 Task: Search one way flight ticket for 4 adults, 2 children, 2 infants in seat and 1 infant on lap in premium economy from Albany: Albany International Airport to Springfield: Abraham Lincoln Capital Airport on 5-2-2023. Choice of flights is Frontier. Number of bags: 1 carry on bag. Outbound departure time preference is 14:30.
Action: Mouse moved to (265, 370)
Screenshot: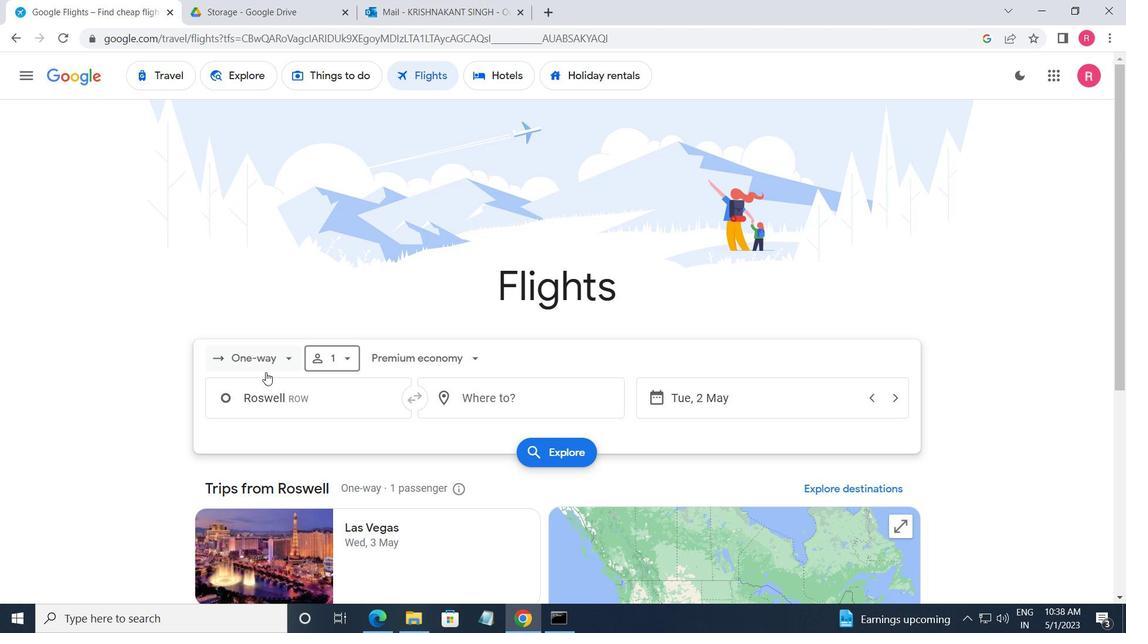 
Action: Mouse pressed left at (265, 370)
Screenshot: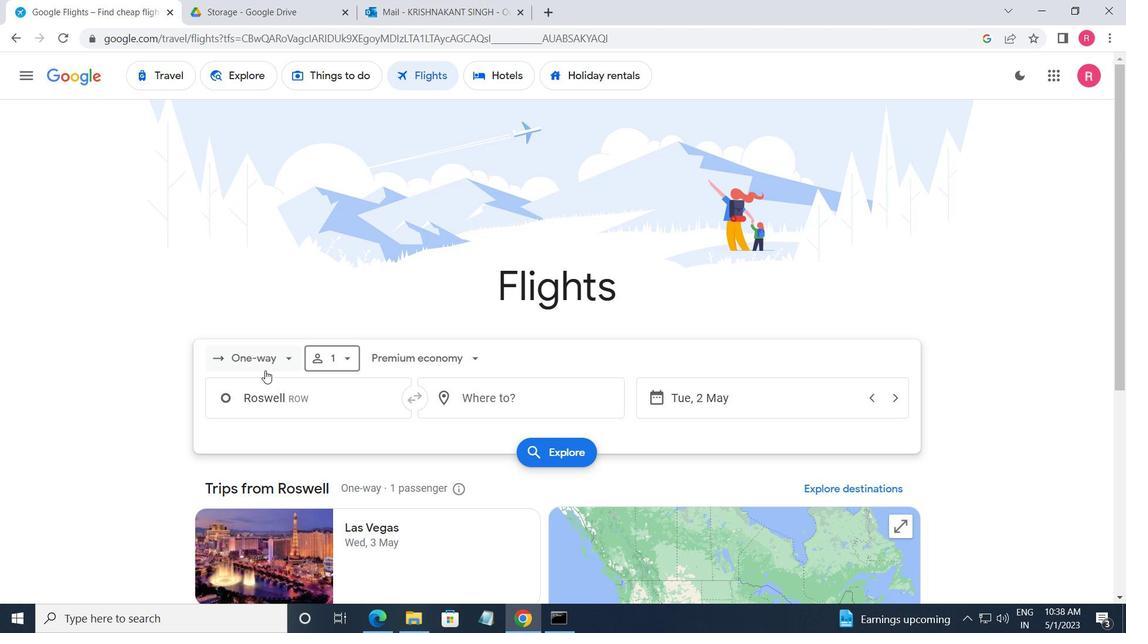 
Action: Mouse moved to (278, 425)
Screenshot: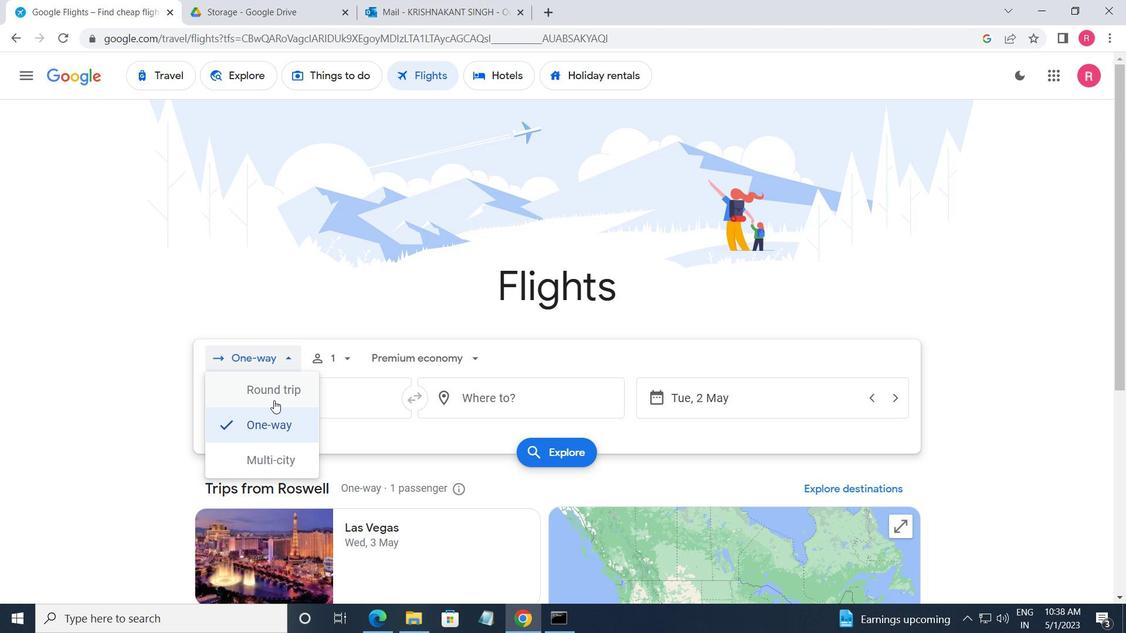 
Action: Mouse pressed left at (278, 425)
Screenshot: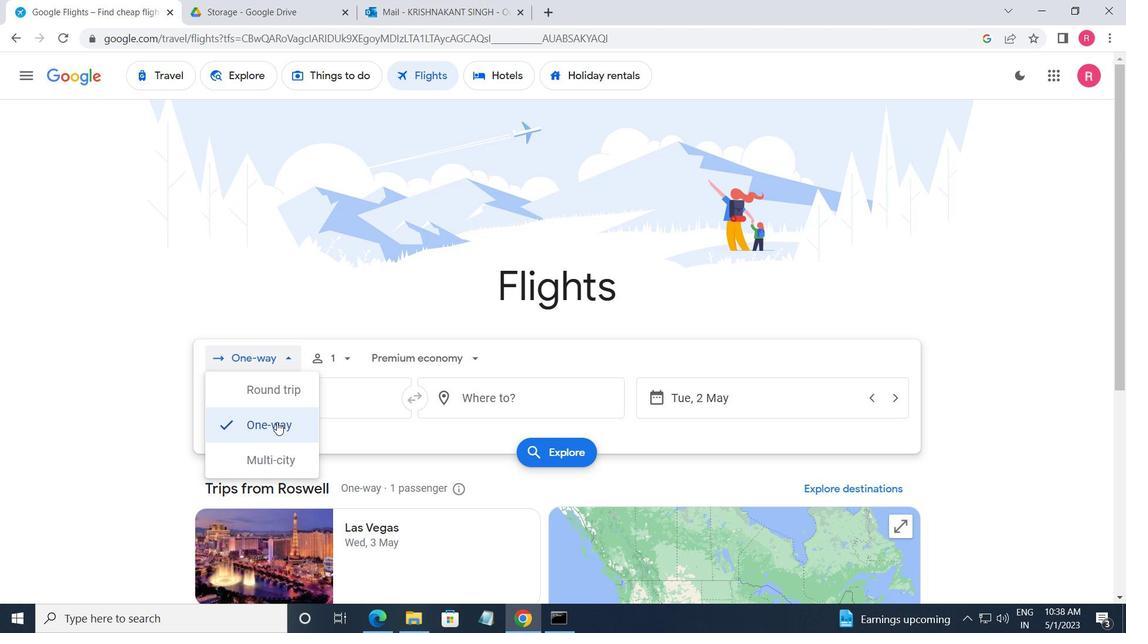 
Action: Mouse moved to (314, 367)
Screenshot: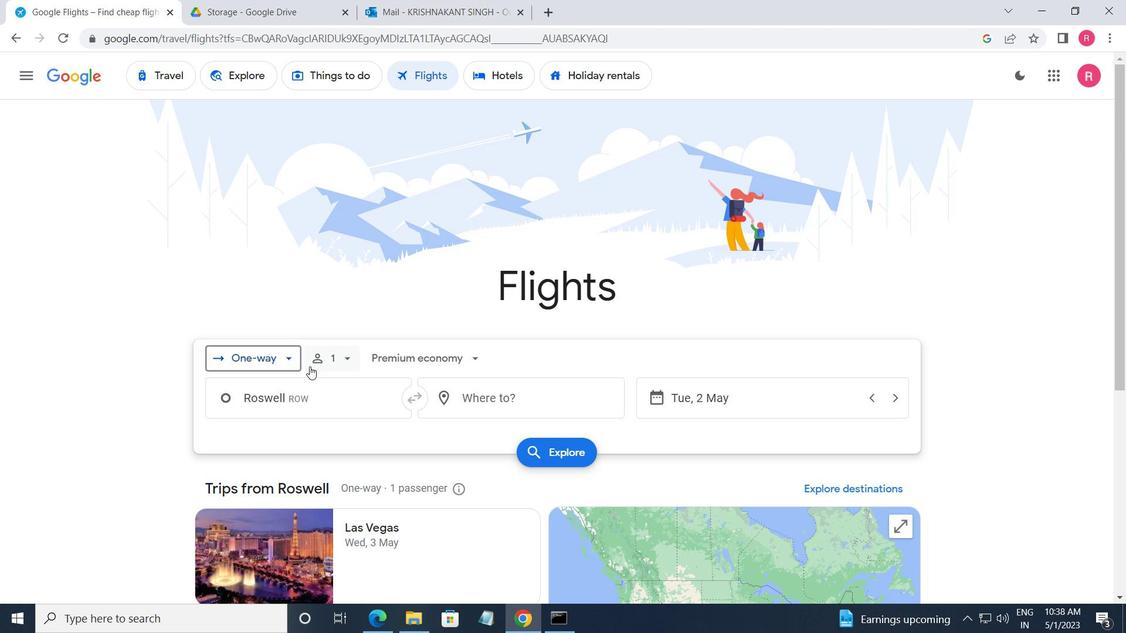 
Action: Mouse pressed left at (314, 367)
Screenshot: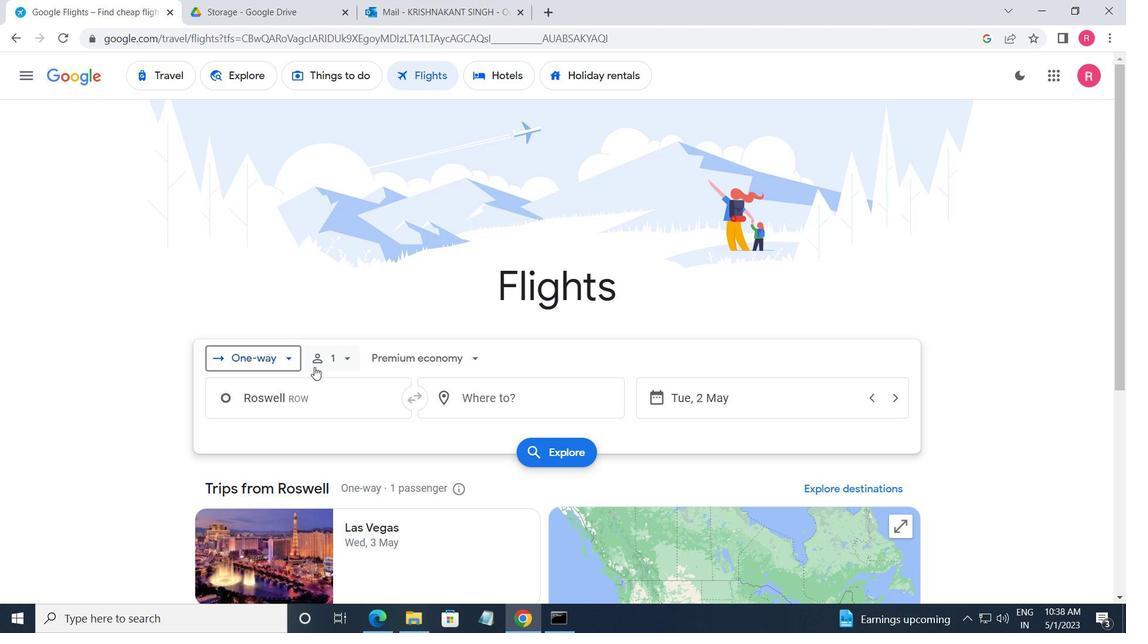 
Action: Mouse moved to (452, 400)
Screenshot: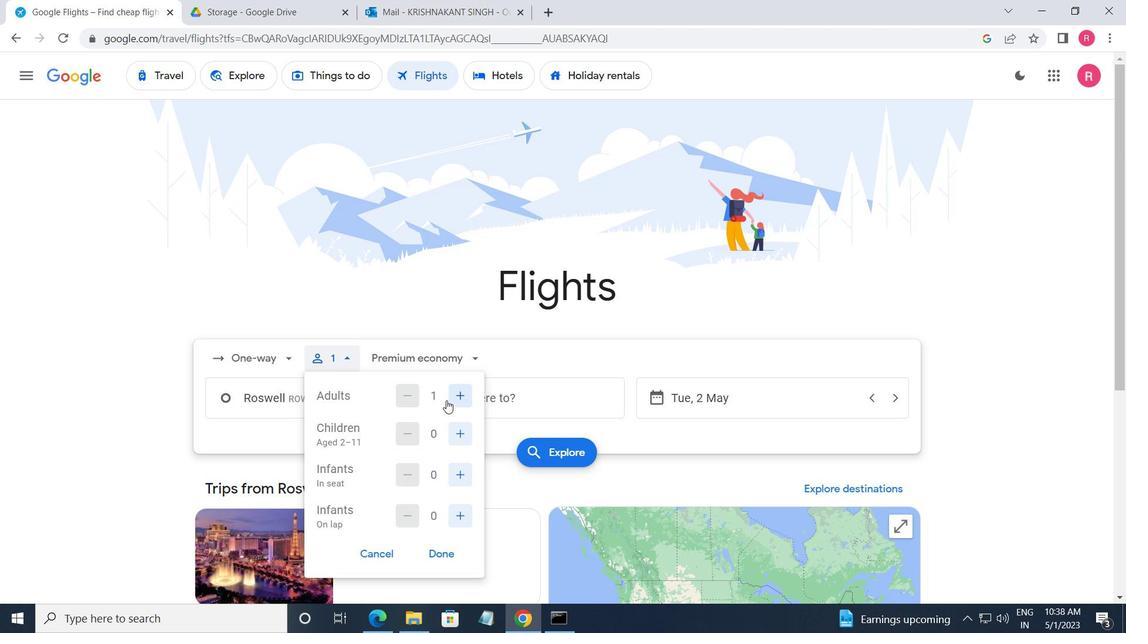 
Action: Mouse pressed left at (452, 400)
Screenshot: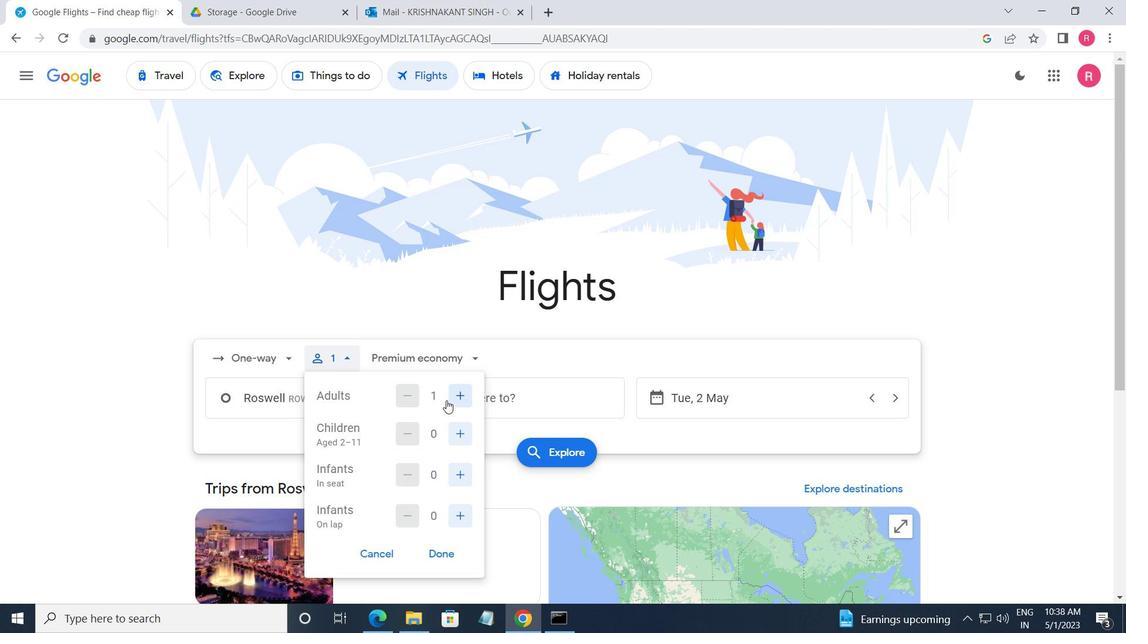 
Action: Mouse moved to (453, 401)
Screenshot: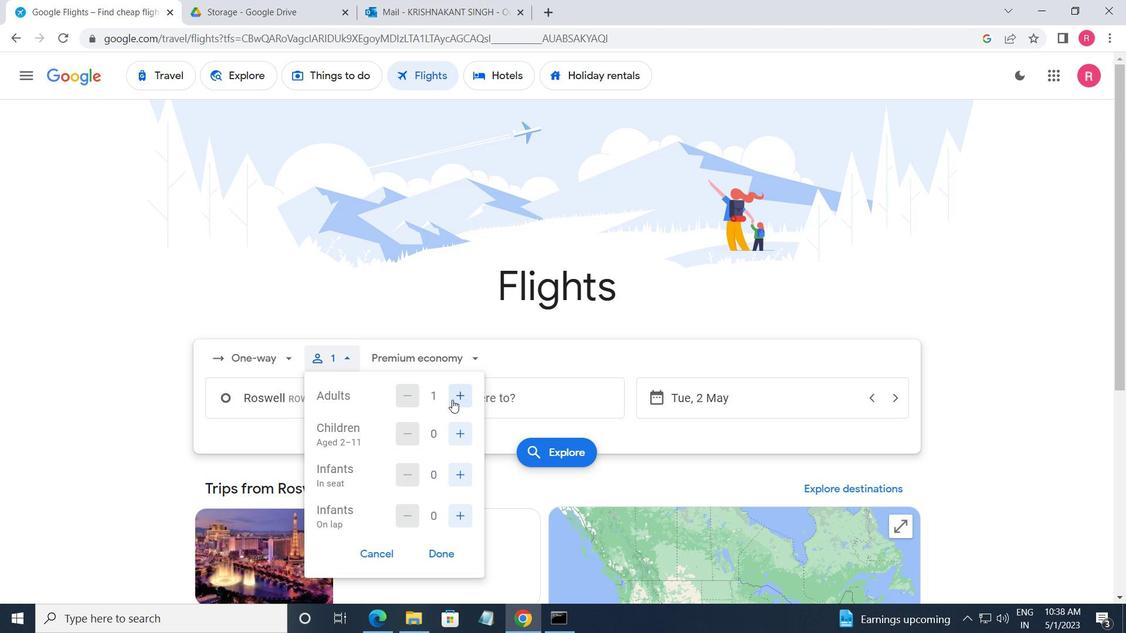 
Action: Mouse pressed left at (453, 401)
Screenshot: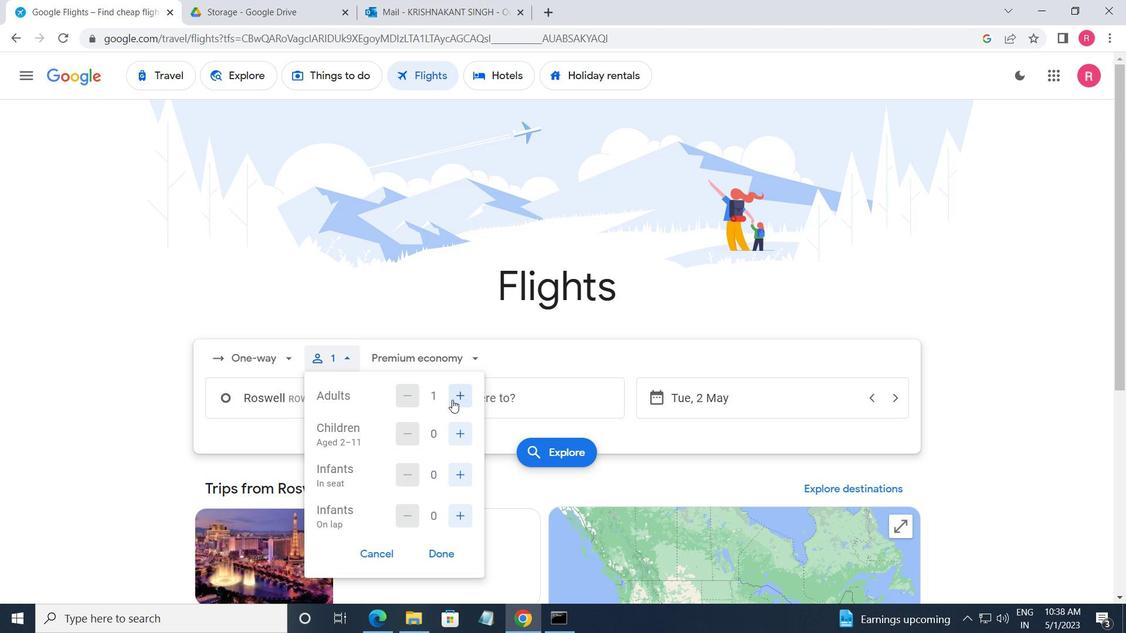 
Action: Mouse moved to (453, 401)
Screenshot: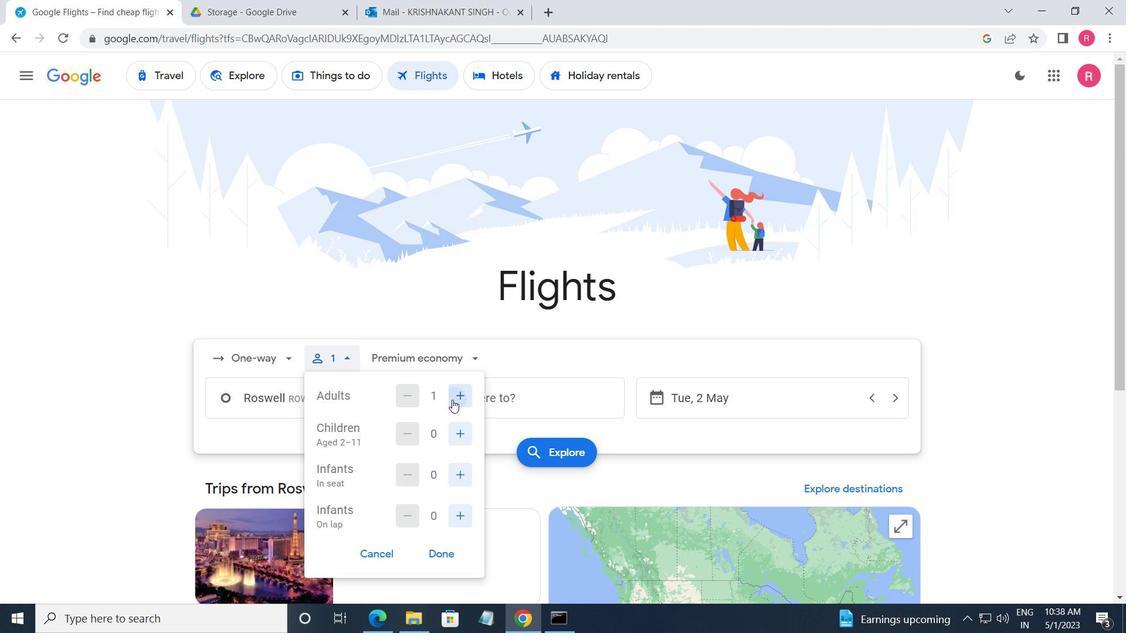 
Action: Mouse pressed left at (453, 401)
Screenshot: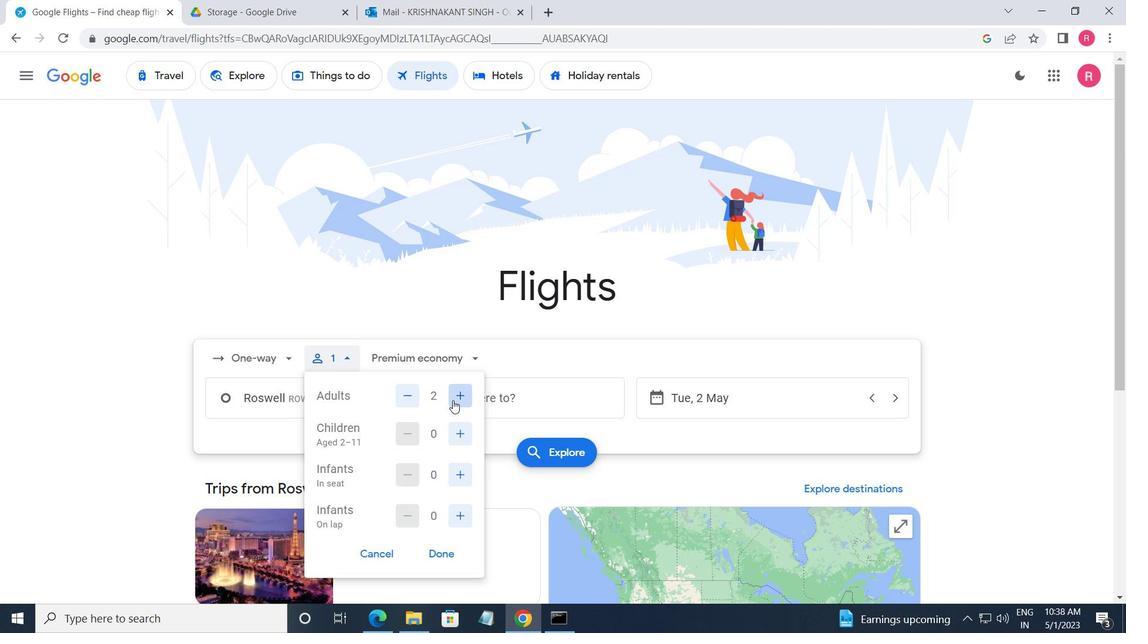 
Action: Mouse moved to (460, 428)
Screenshot: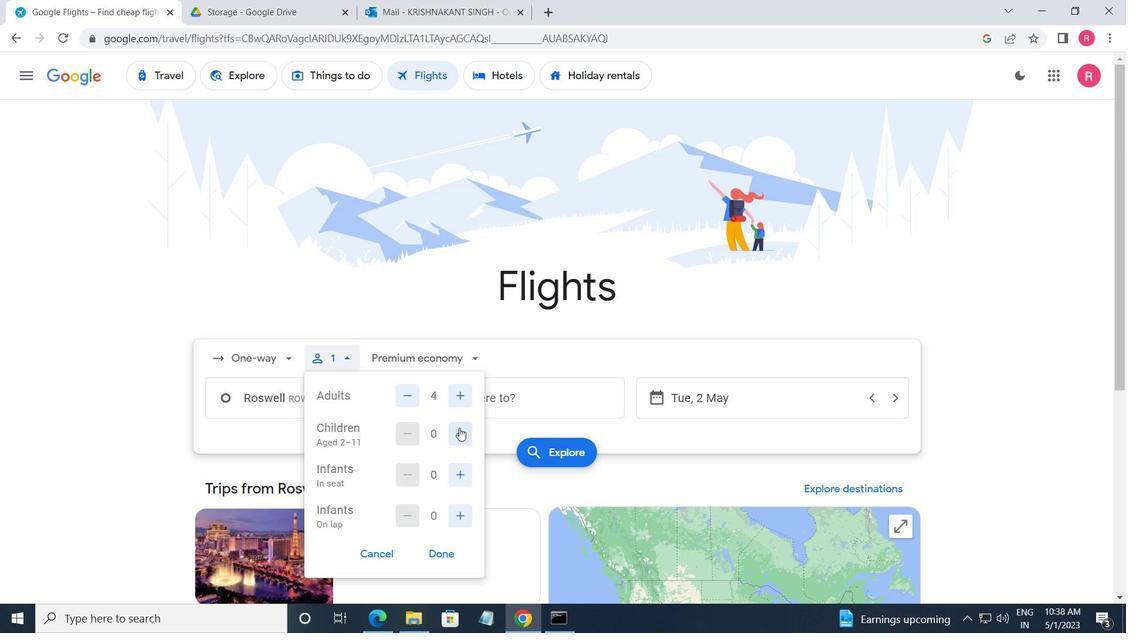 
Action: Mouse pressed left at (460, 428)
Screenshot: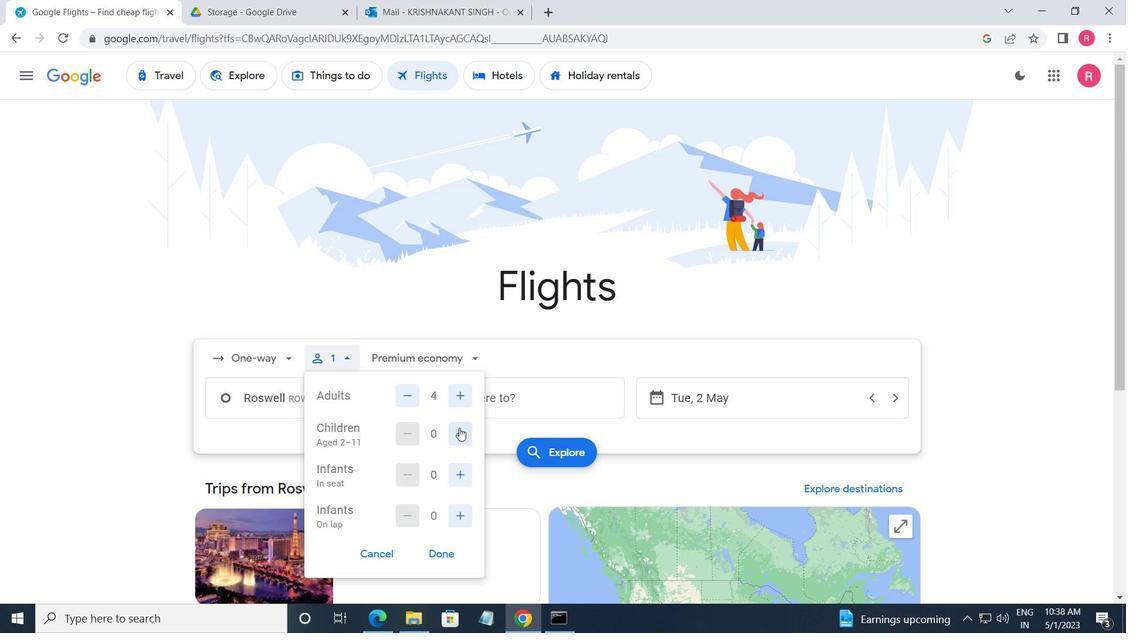 
Action: Mouse moved to (462, 429)
Screenshot: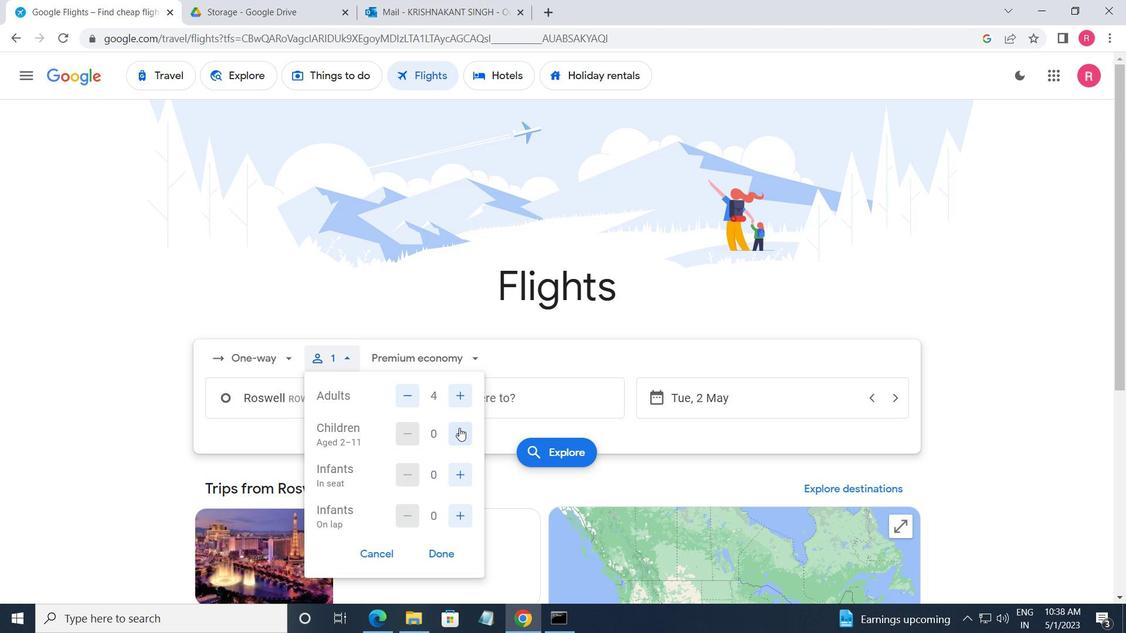 
Action: Mouse pressed left at (462, 429)
Screenshot: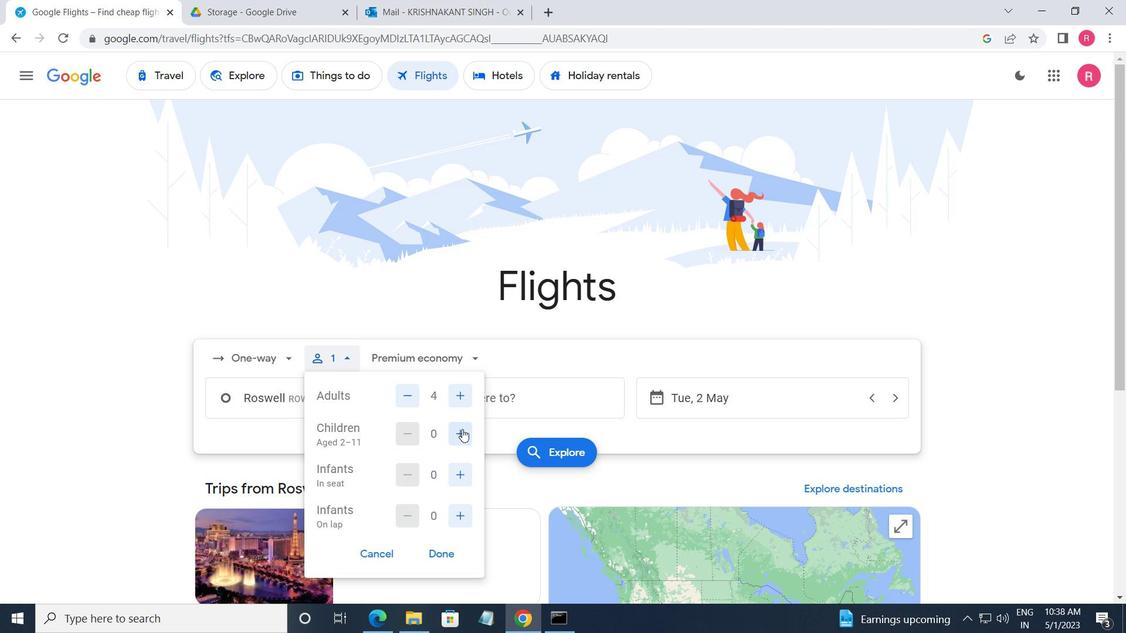 
Action: Mouse moved to (457, 476)
Screenshot: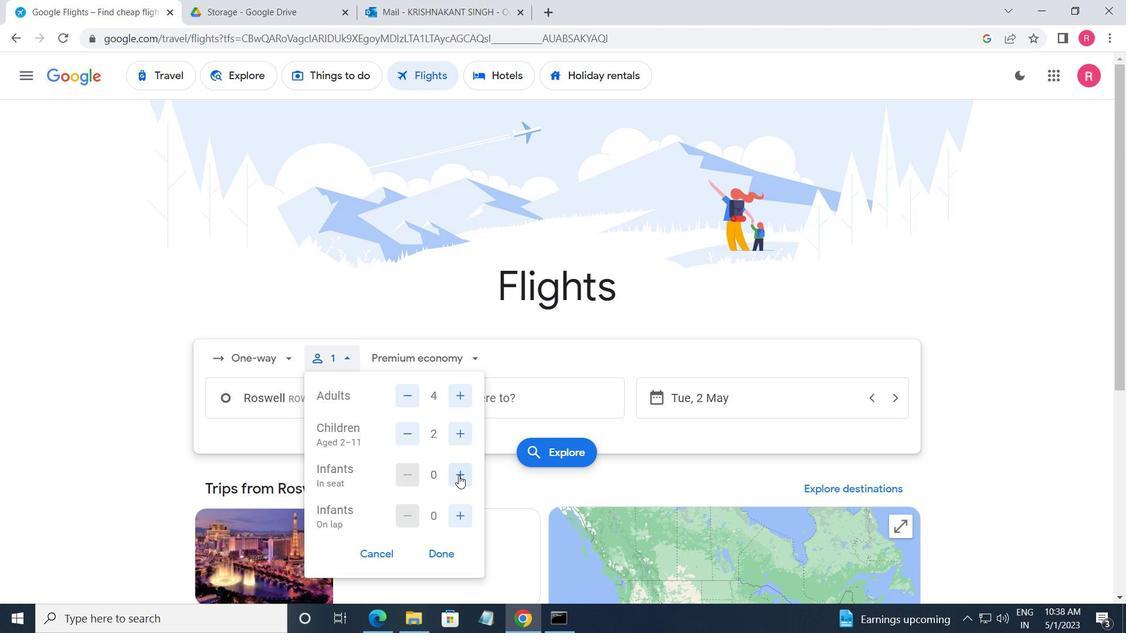 
Action: Mouse pressed left at (457, 476)
Screenshot: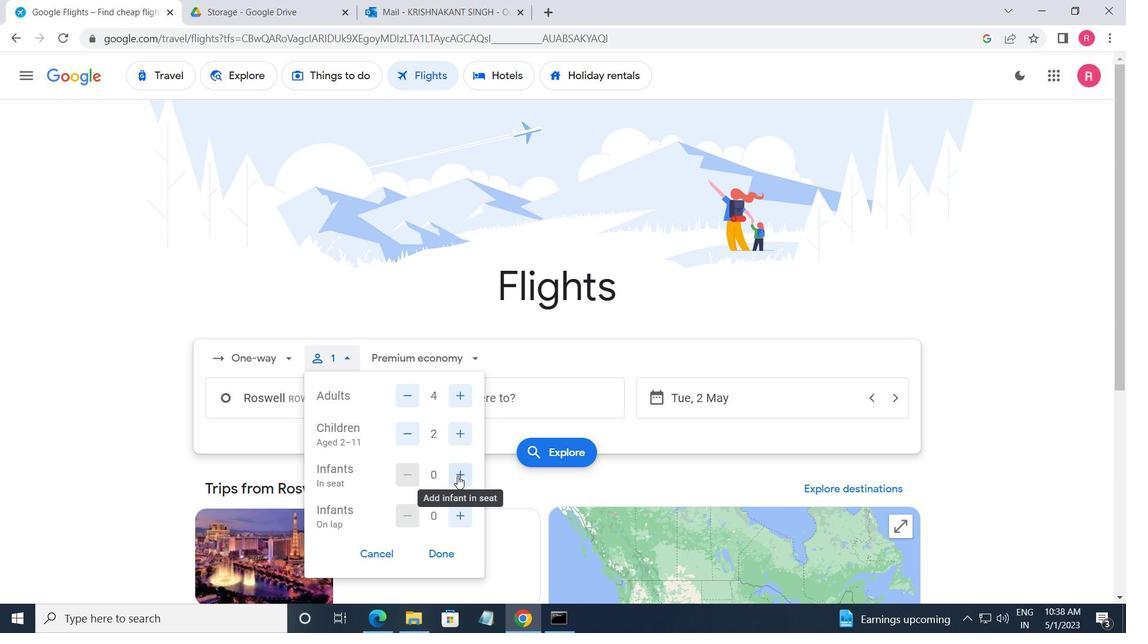 
Action: Mouse pressed left at (457, 476)
Screenshot: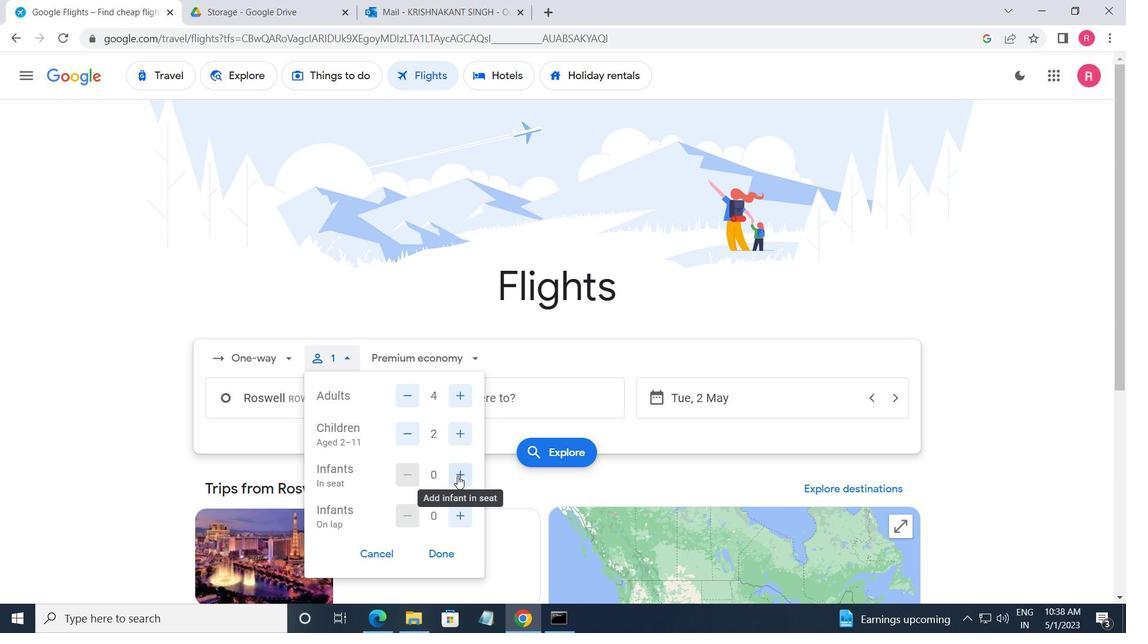 
Action: Mouse moved to (456, 522)
Screenshot: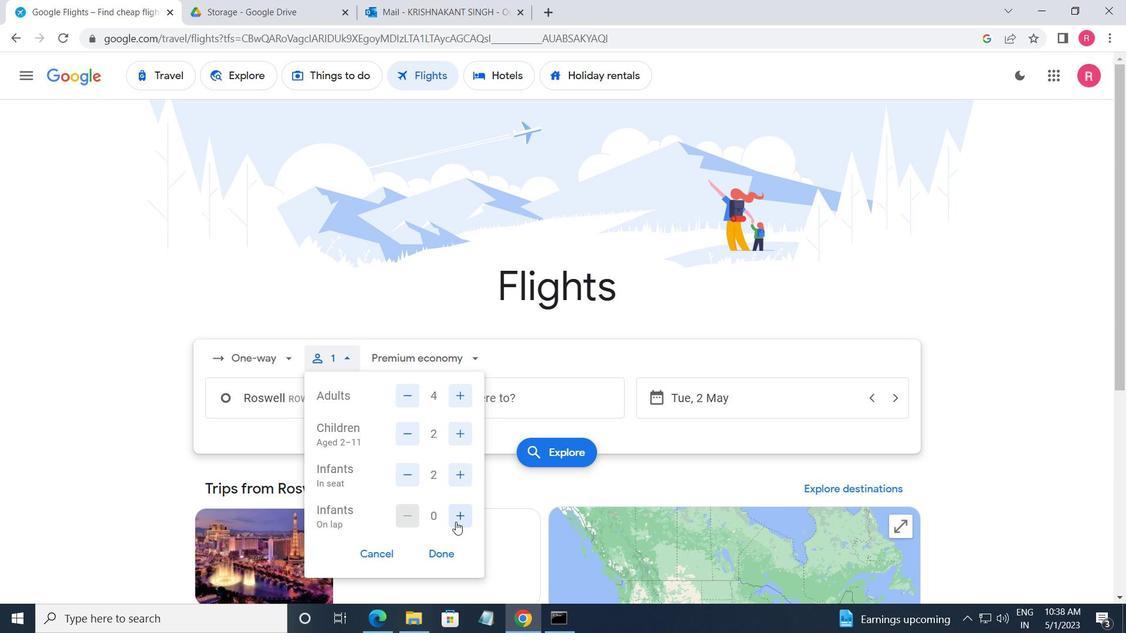 
Action: Mouse pressed left at (456, 522)
Screenshot: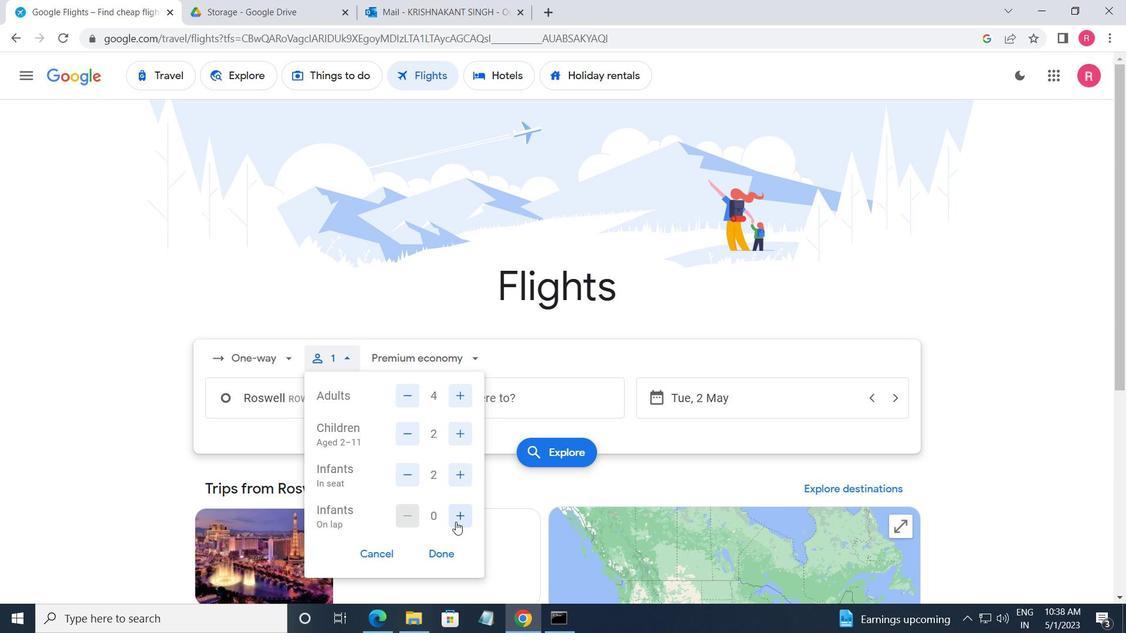
Action: Mouse moved to (439, 553)
Screenshot: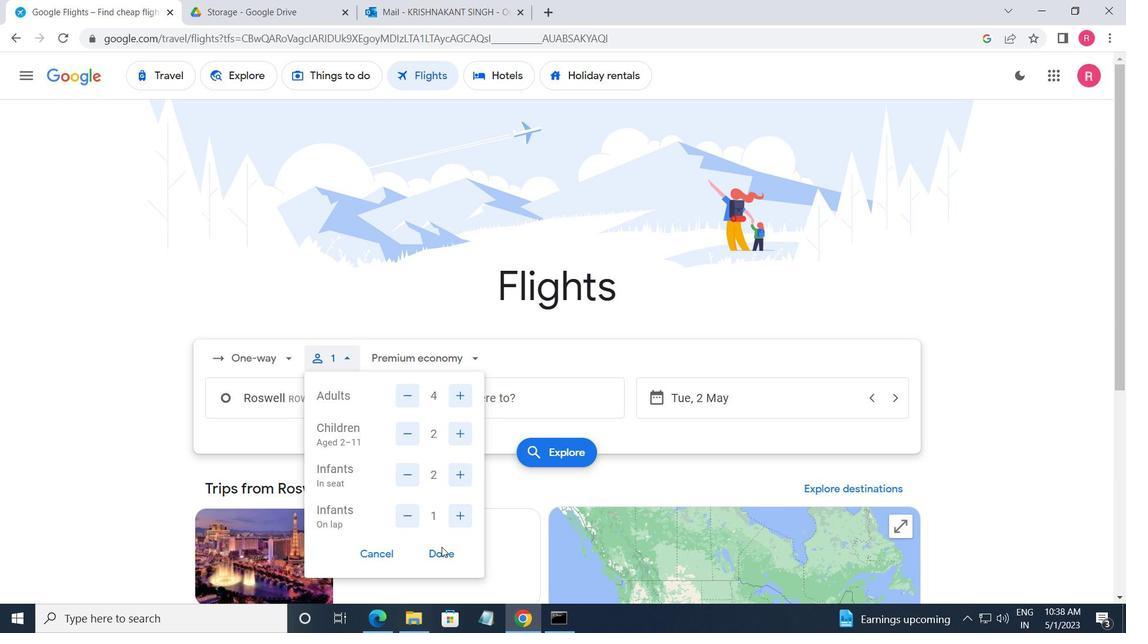 
Action: Mouse pressed left at (439, 553)
Screenshot: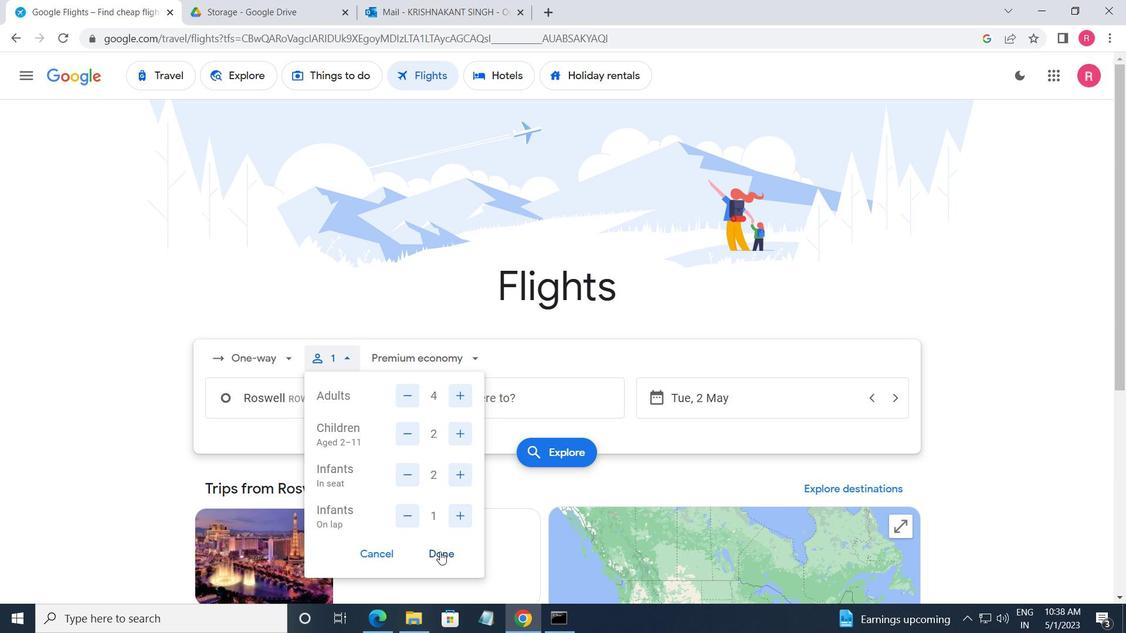 
Action: Mouse moved to (431, 359)
Screenshot: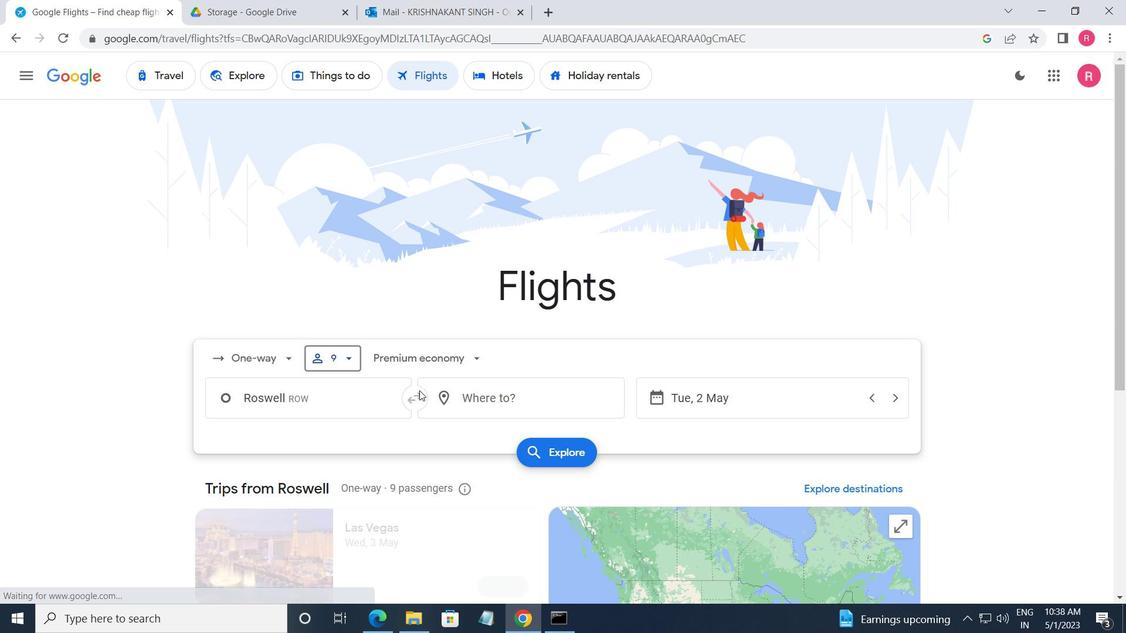 
Action: Mouse pressed left at (431, 359)
Screenshot: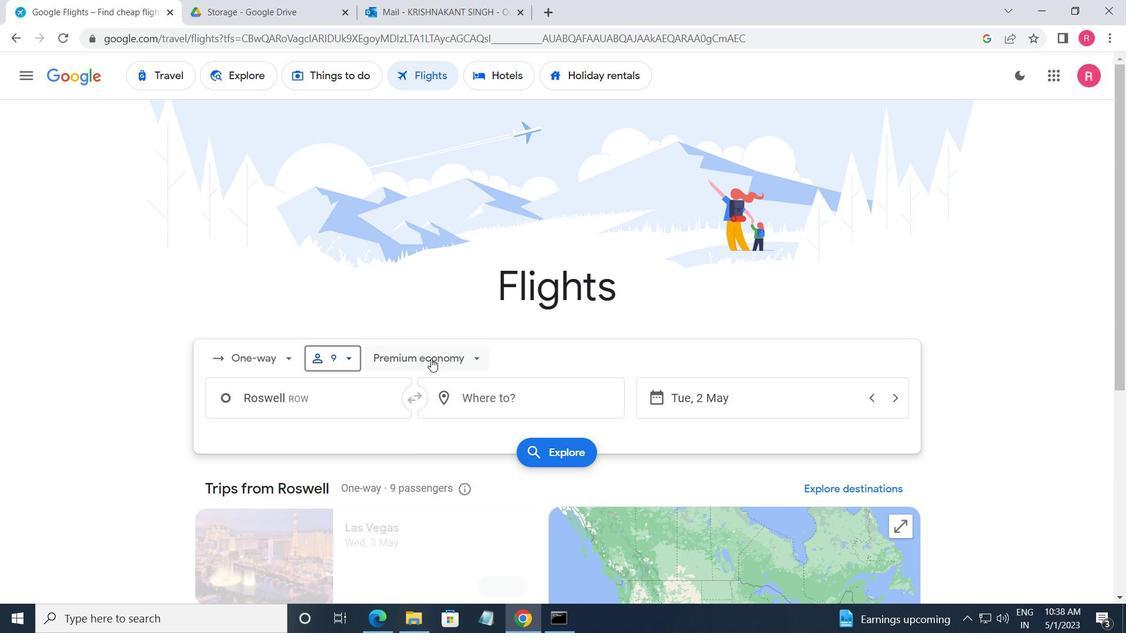 
Action: Mouse moved to (431, 395)
Screenshot: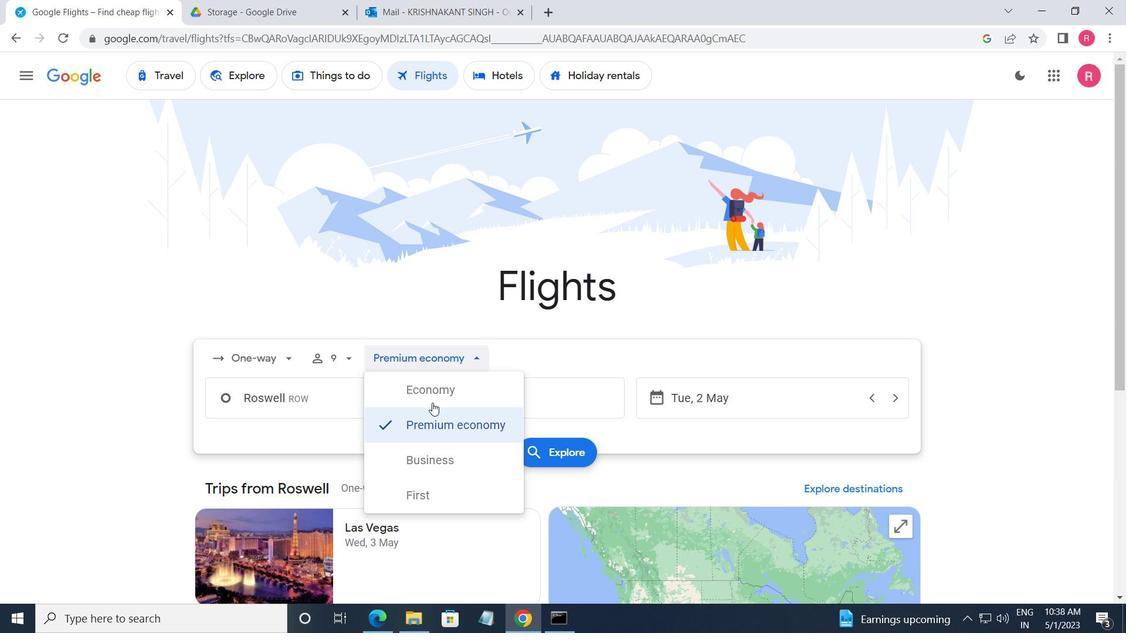 
Action: Mouse pressed left at (431, 395)
Screenshot: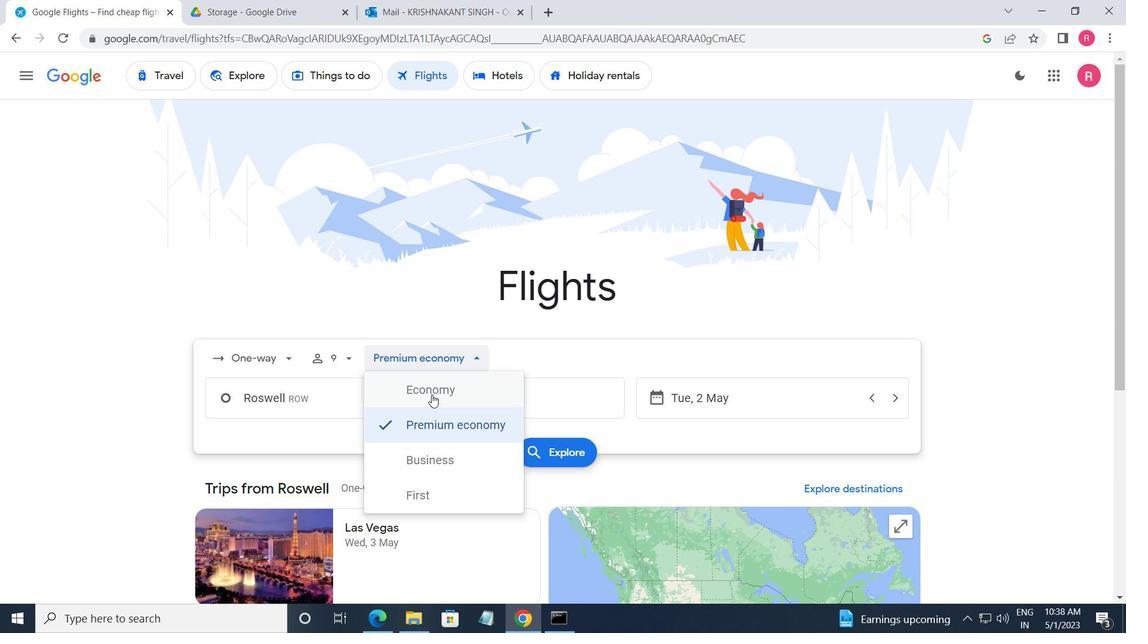 
Action: Mouse moved to (354, 412)
Screenshot: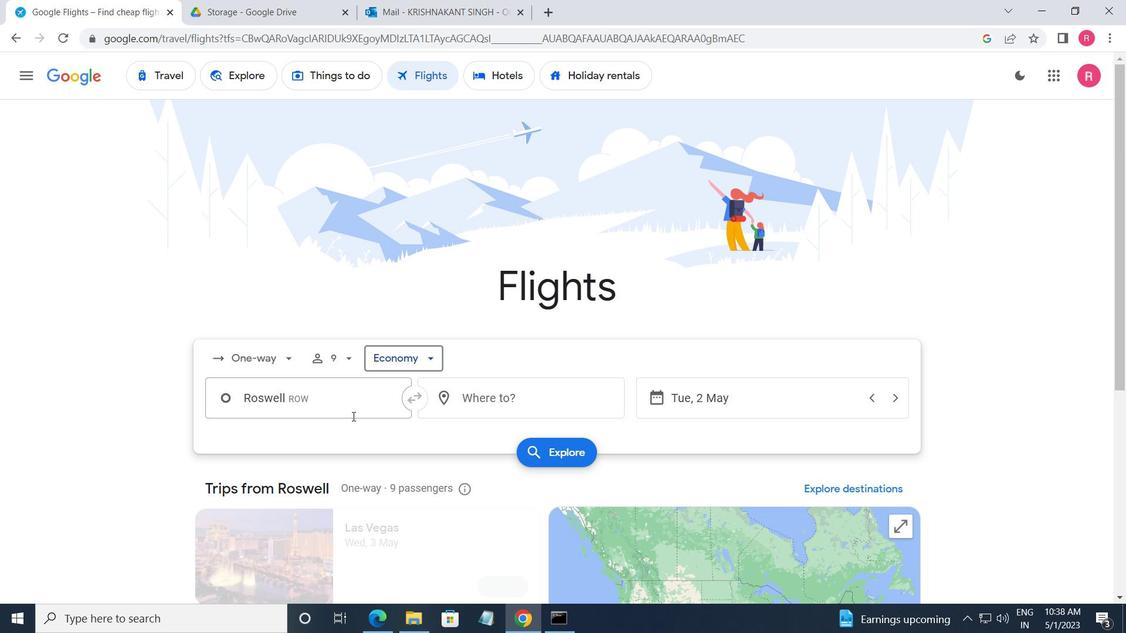 
Action: Mouse pressed left at (354, 412)
Screenshot: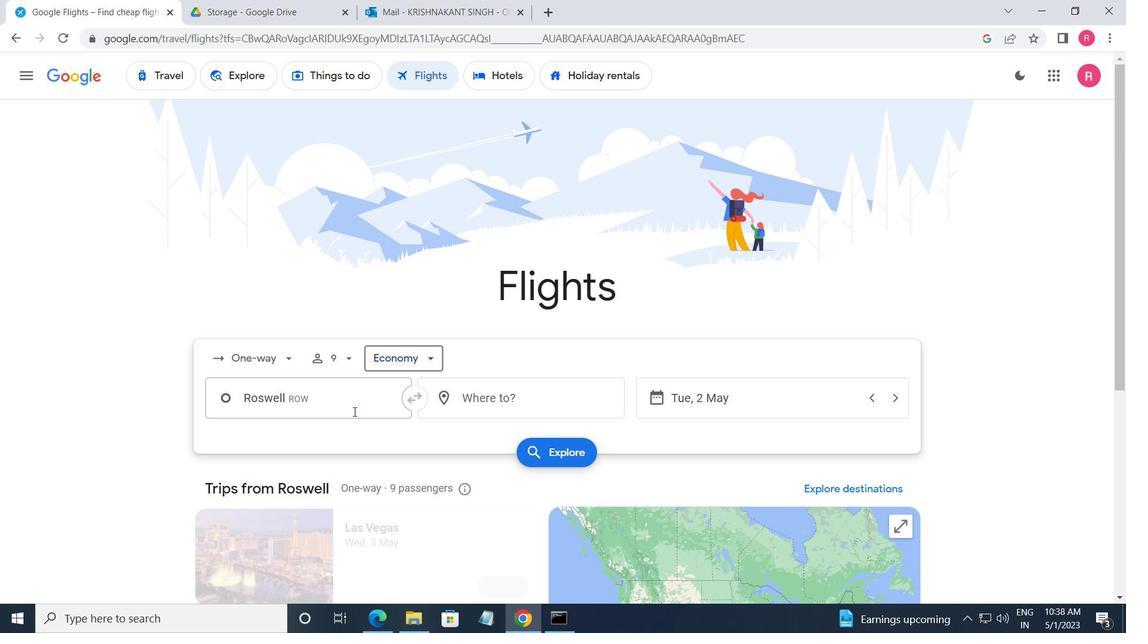
Action: Mouse moved to (305, 409)
Screenshot: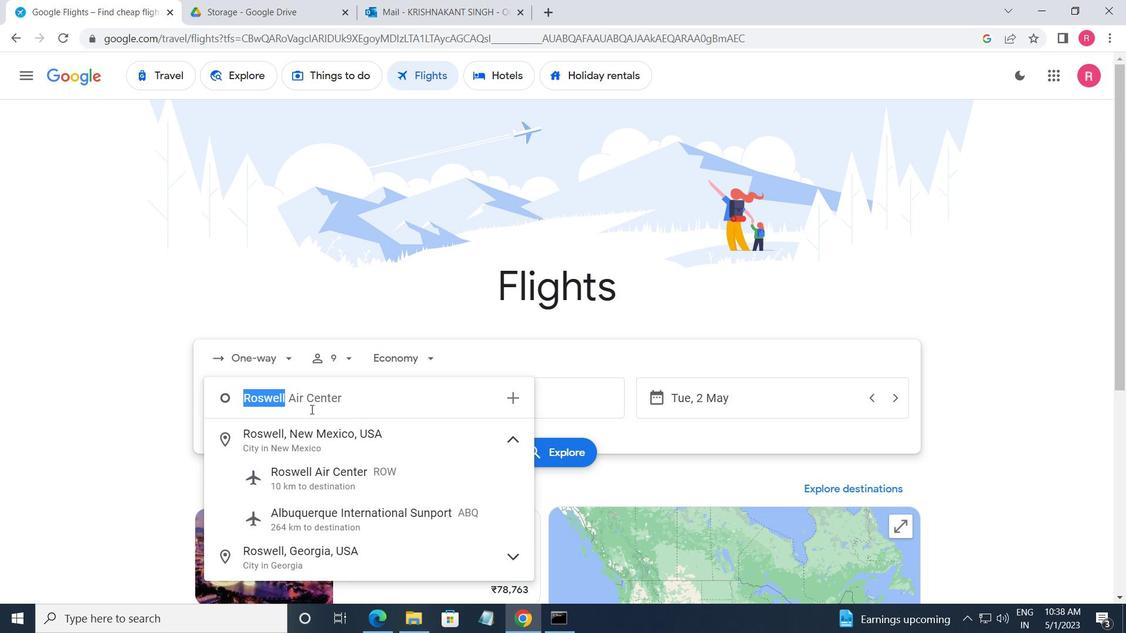 
Action: Mouse pressed left at (305, 409)
Screenshot: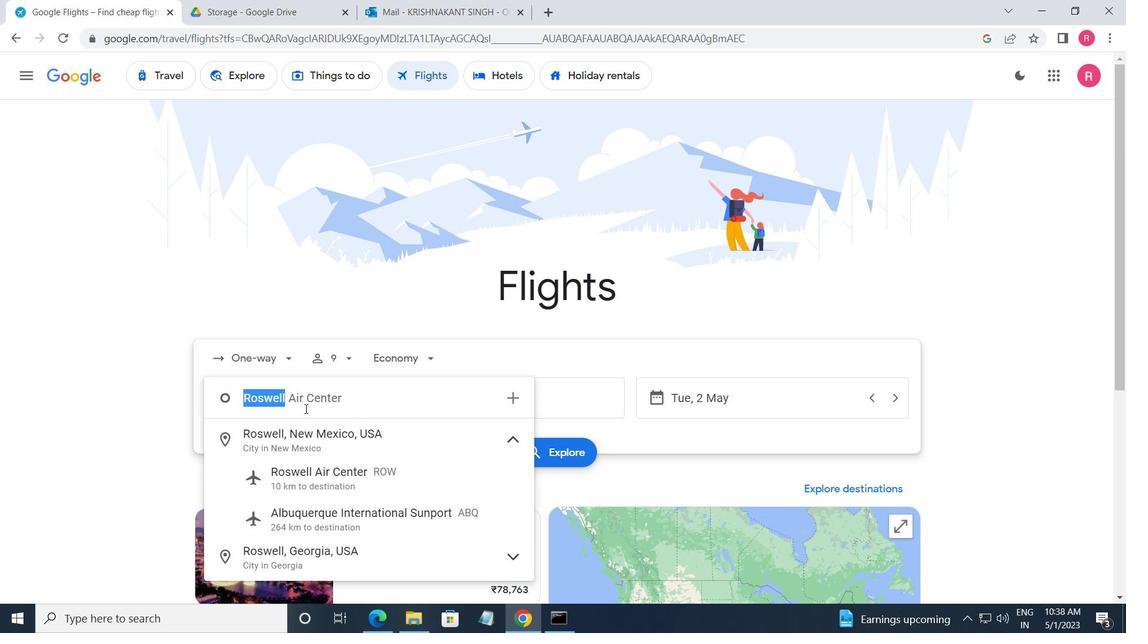 
Action: Key pressed <Key.space>
Screenshot: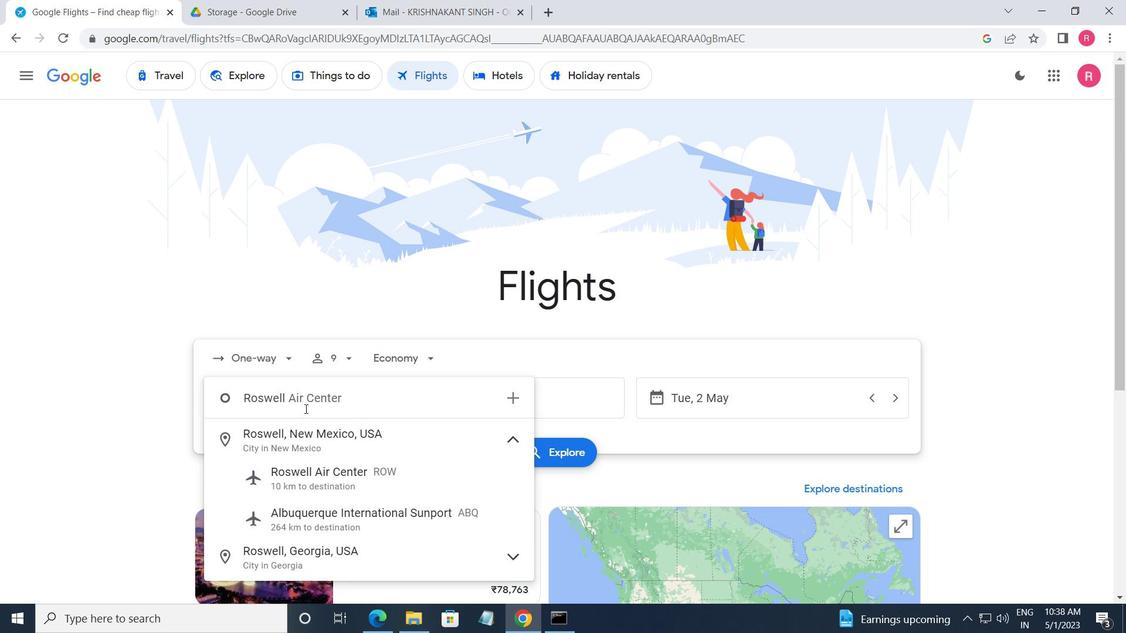 
Action: Mouse moved to (335, 482)
Screenshot: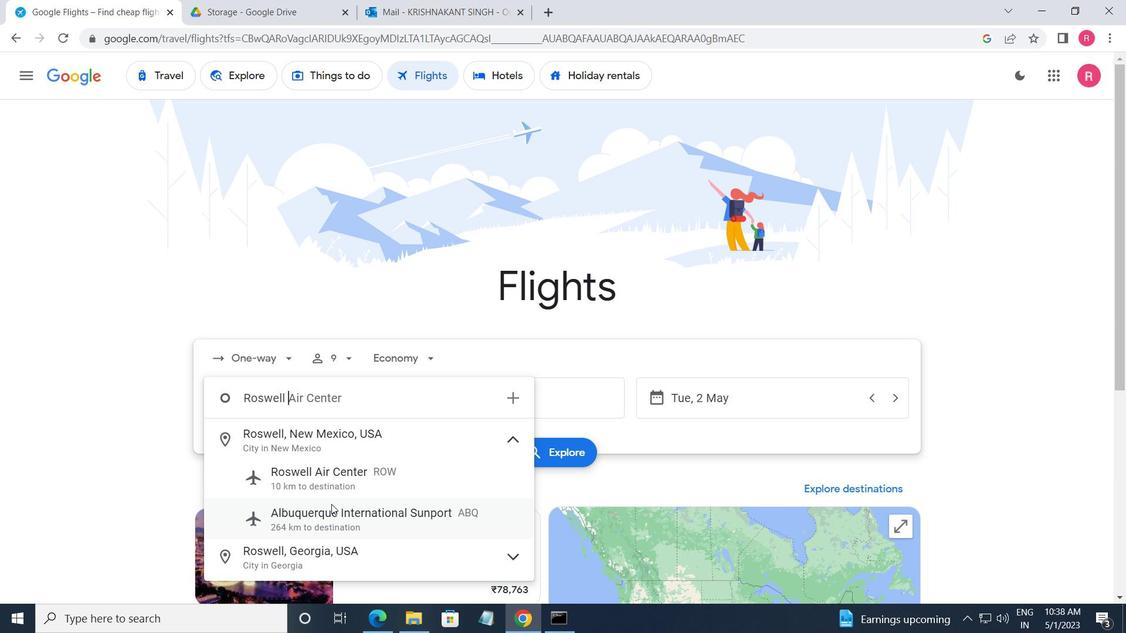 
Action: Mouse pressed left at (335, 482)
Screenshot: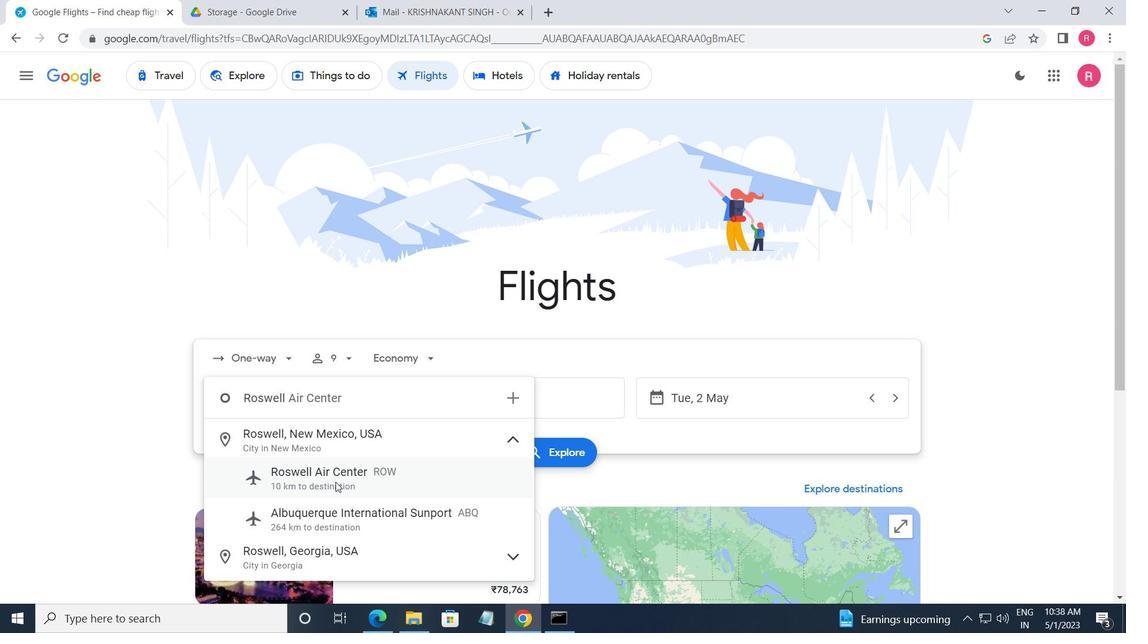 
Action: Mouse moved to (509, 408)
Screenshot: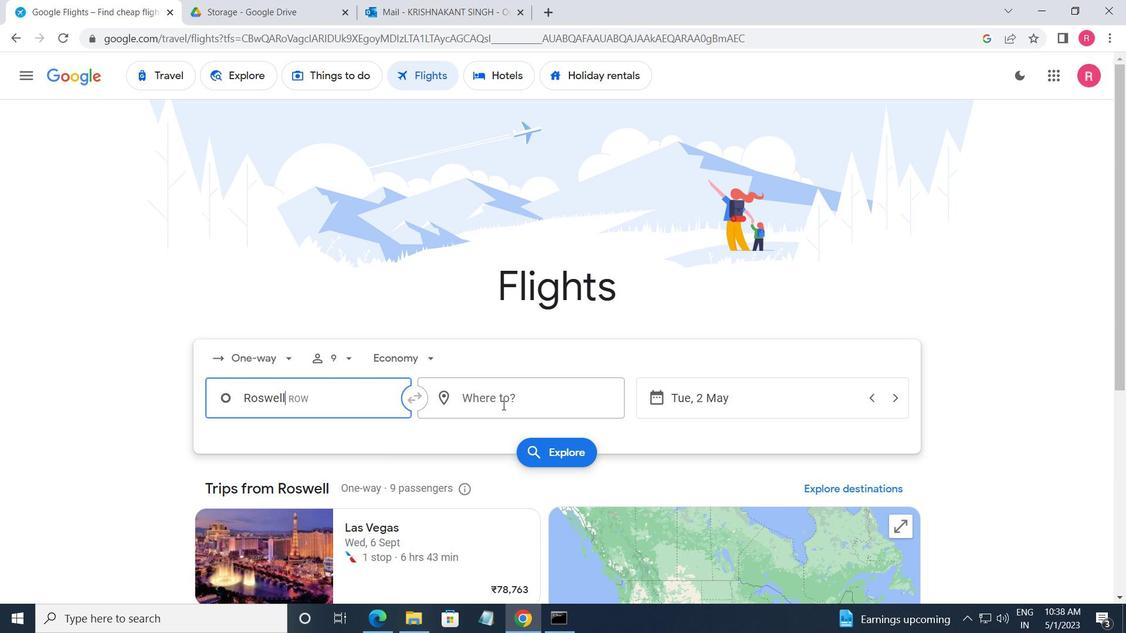 
Action: Mouse pressed left at (509, 408)
Screenshot: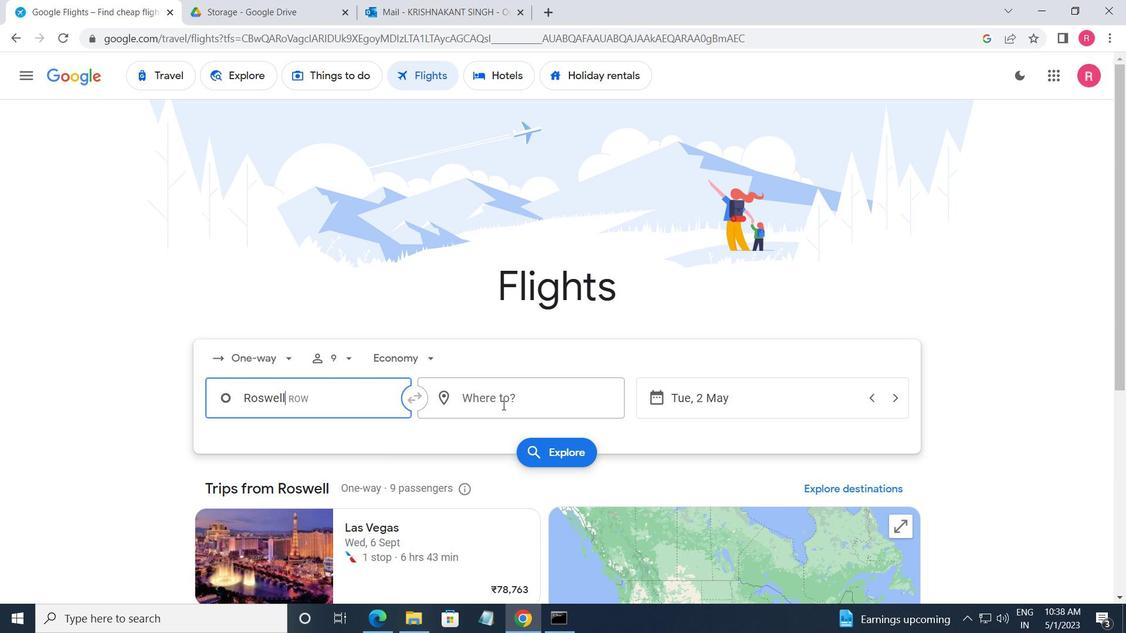 
Action: Mouse moved to (499, 544)
Screenshot: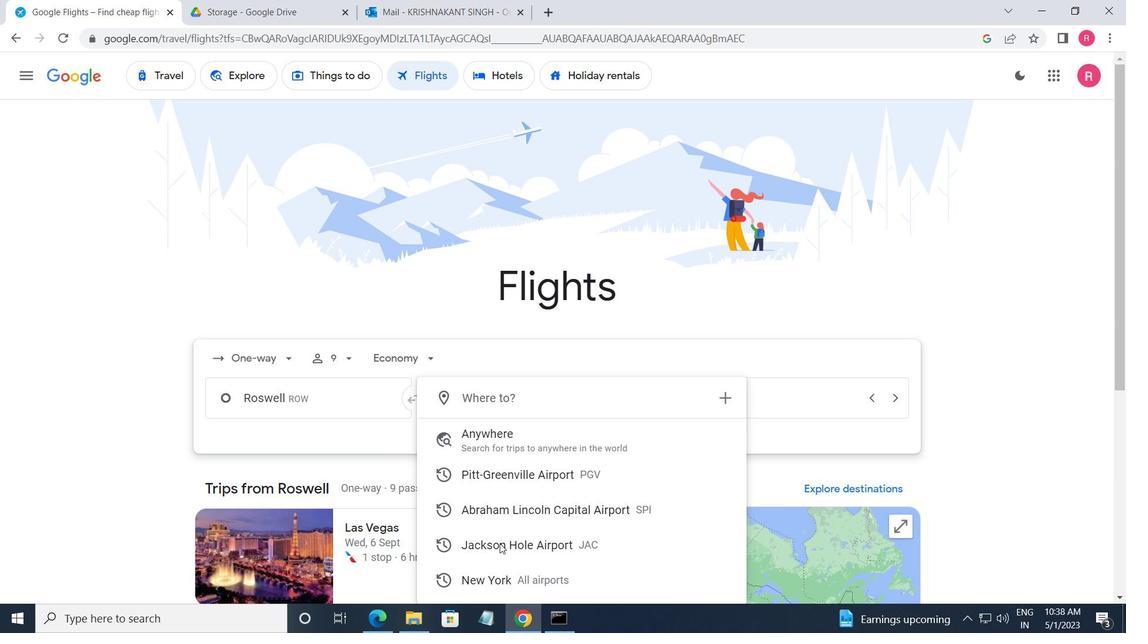 
Action: Mouse pressed left at (499, 544)
Screenshot: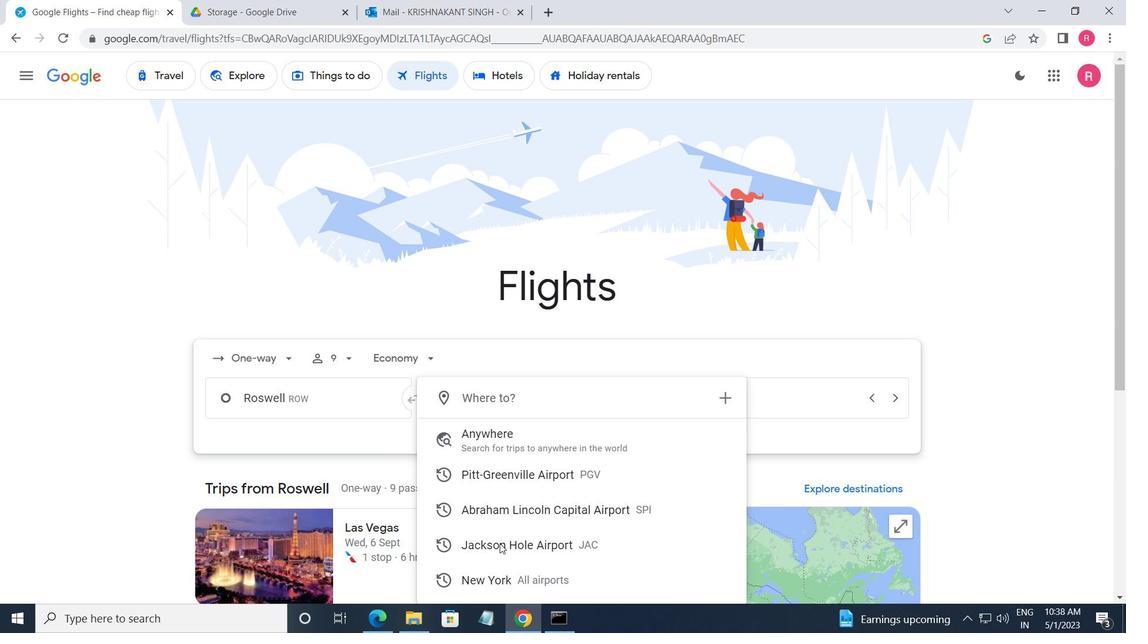 
Action: Mouse moved to (479, 405)
Screenshot: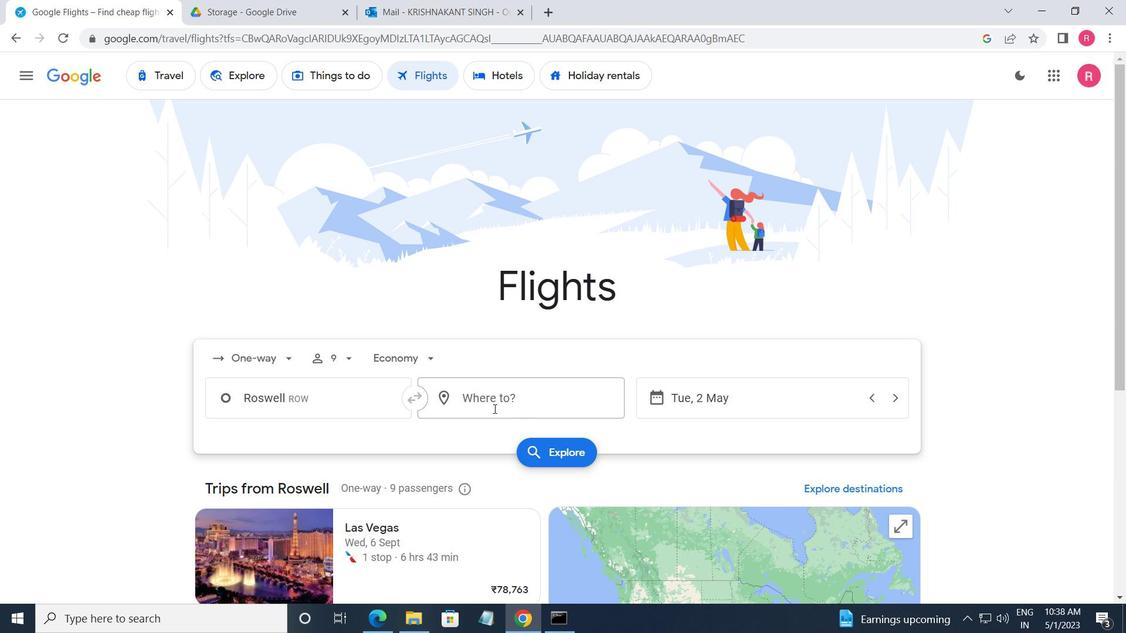 
Action: Mouse pressed left at (479, 405)
Screenshot: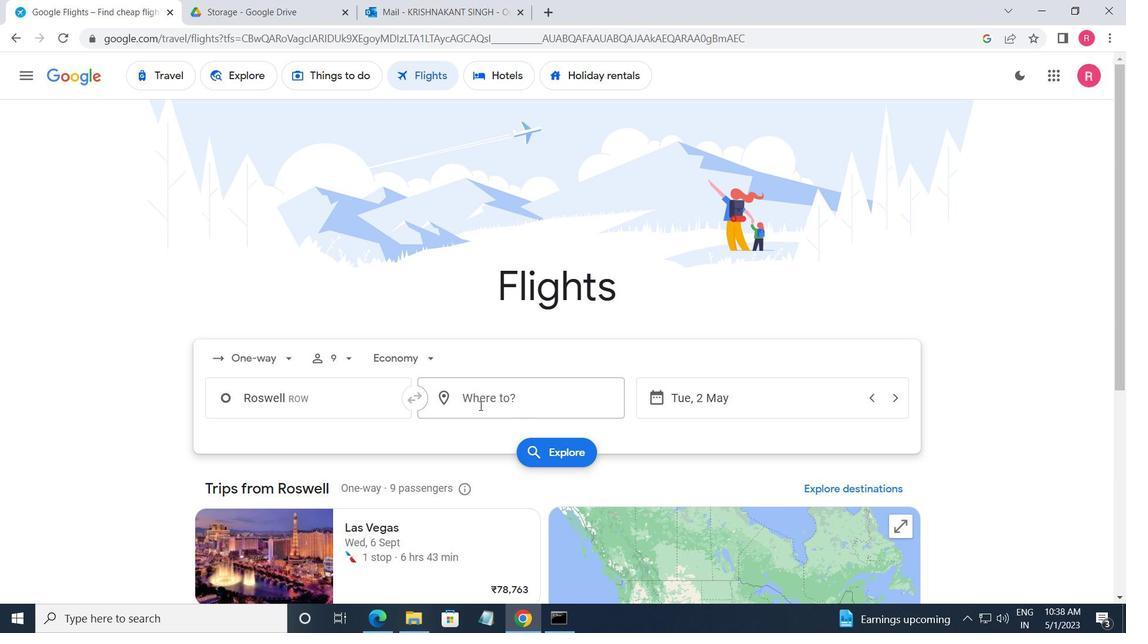 
Action: Mouse moved to (526, 551)
Screenshot: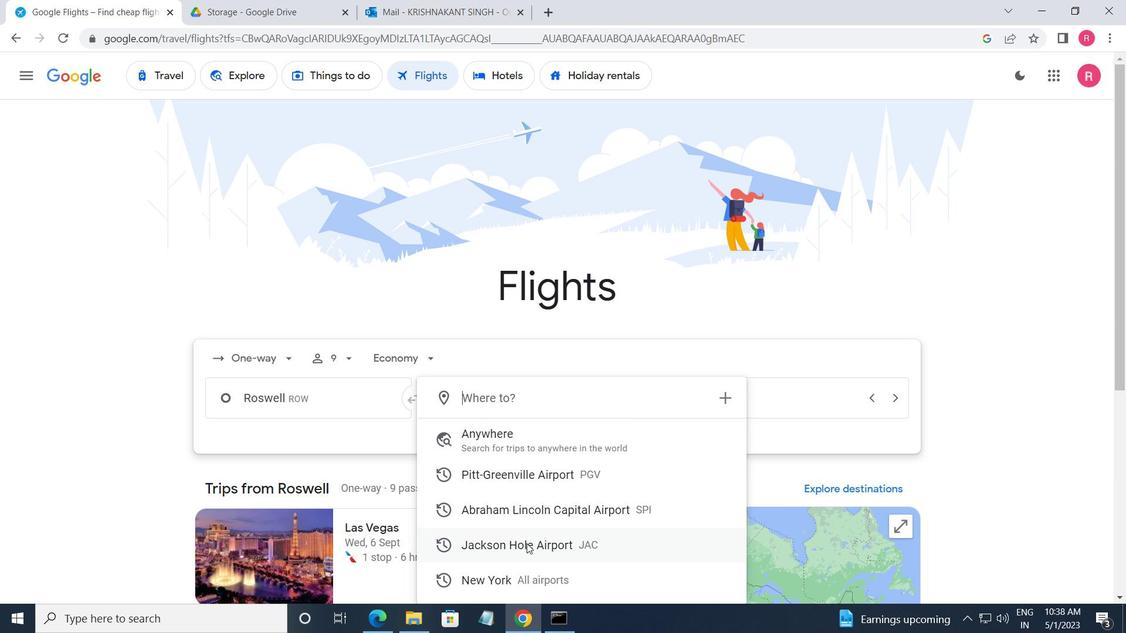 
Action: Mouse pressed left at (526, 551)
Screenshot: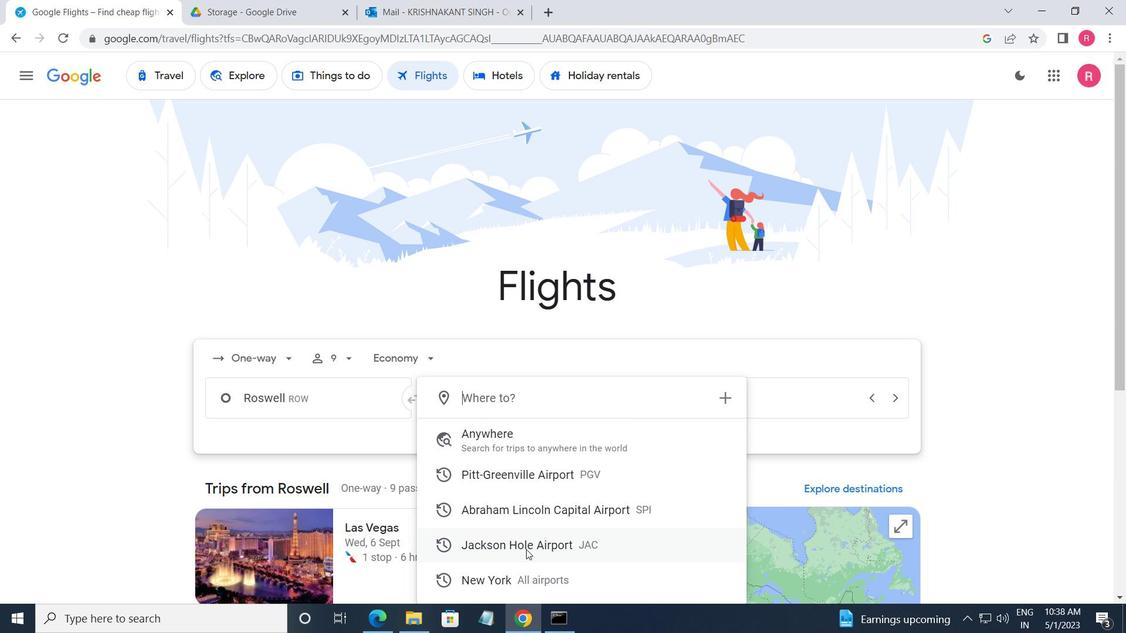 
Action: Mouse moved to (762, 396)
Screenshot: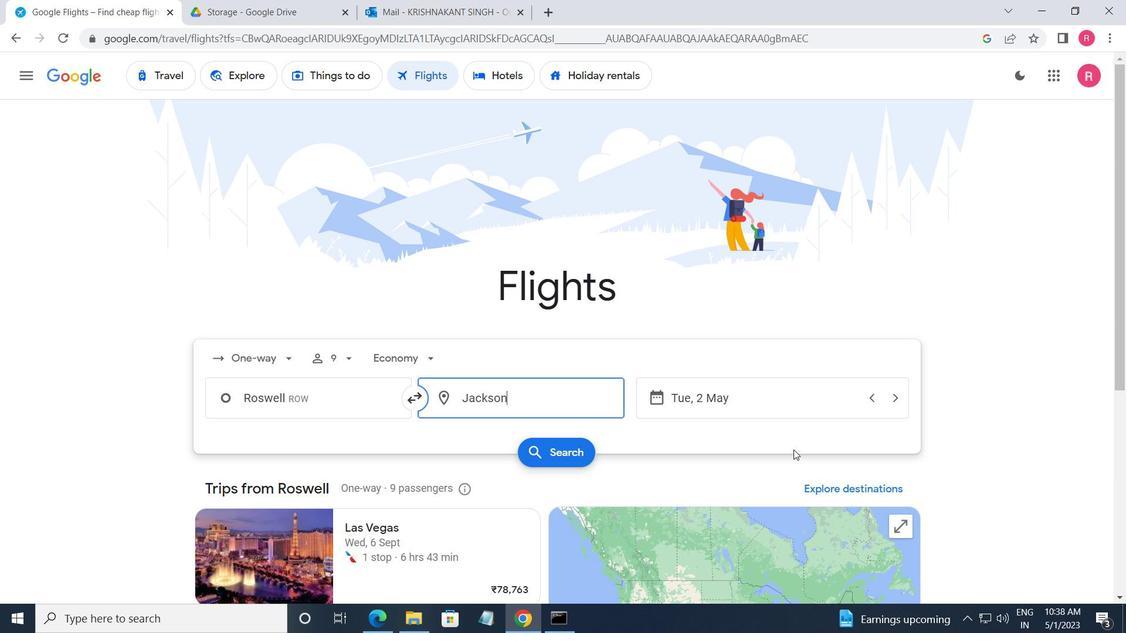 
Action: Mouse pressed left at (762, 396)
Screenshot: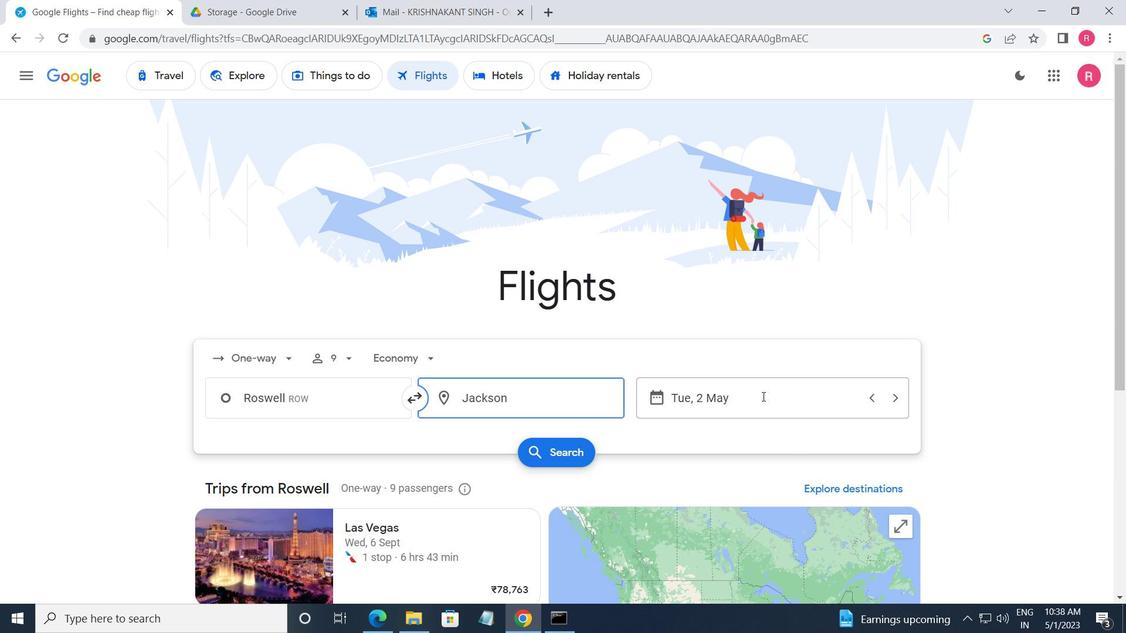 
Action: Mouse moved to (465, 340)
Screenshot: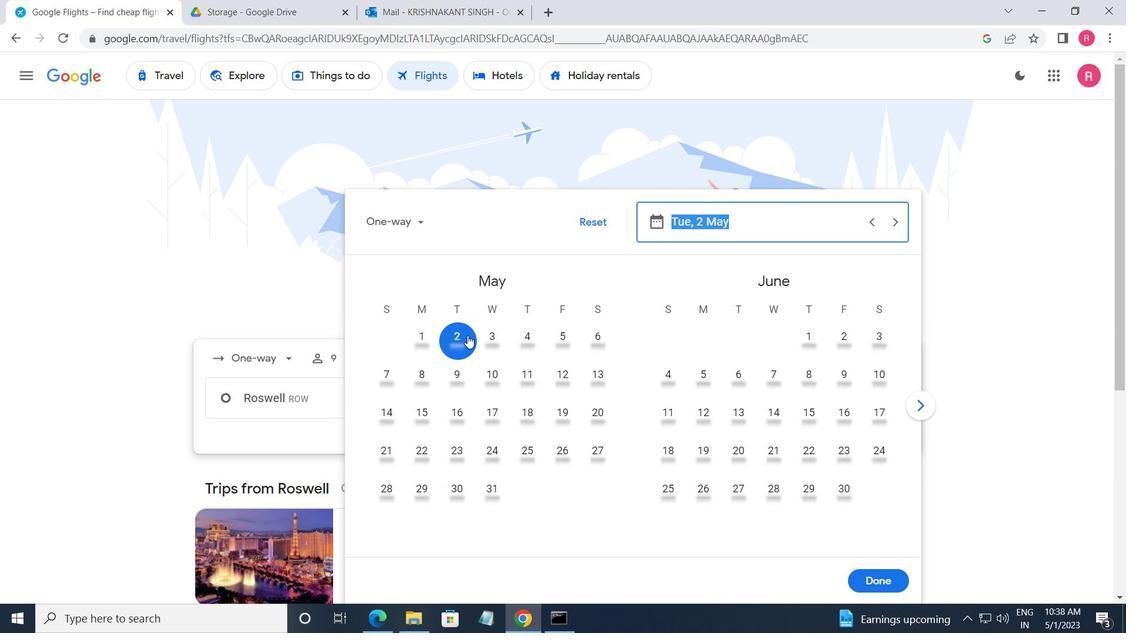 
Action: Mouse pressed left at (465, 340)
Screenshot: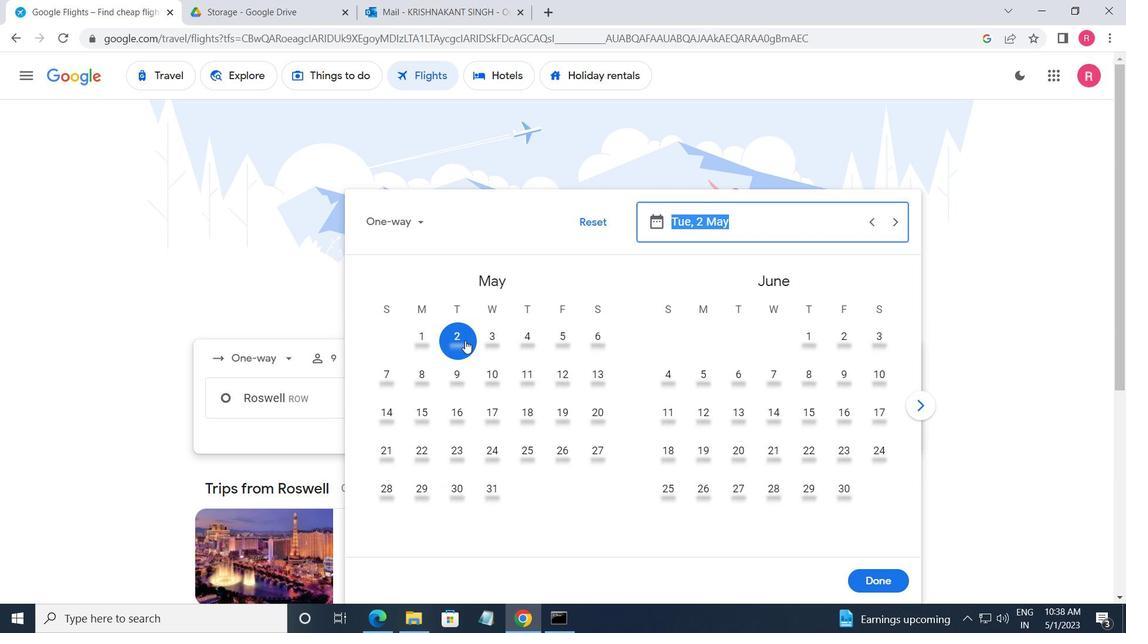 
Action: Mouse moved to (872, 584)
Screenshot: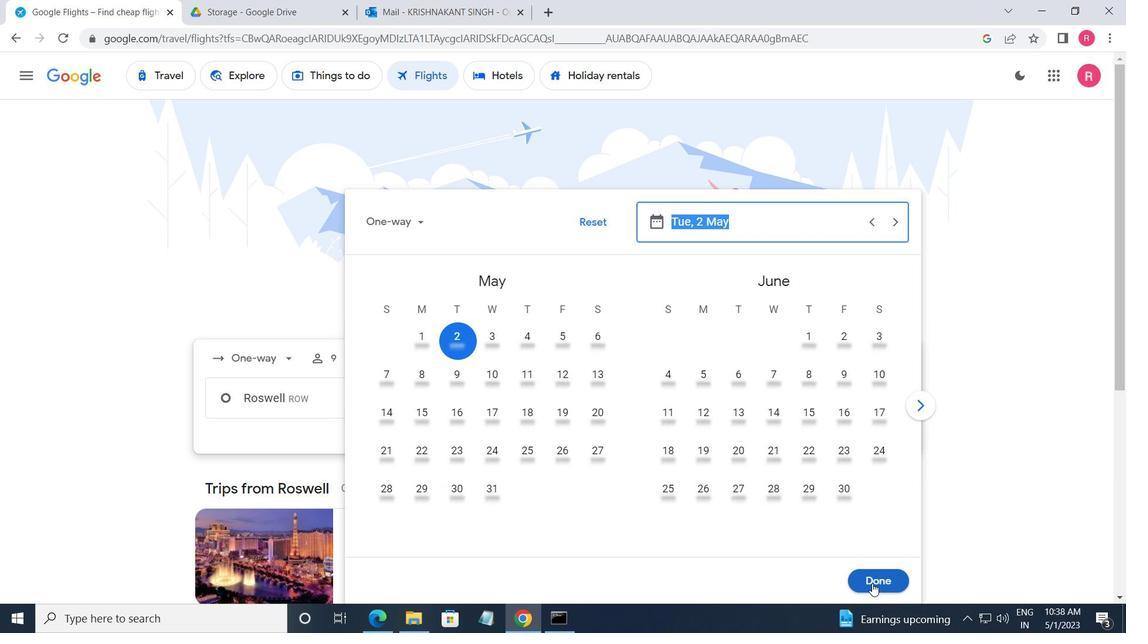 
Action: Mouse pressed left at (872, 584)
Screenshot: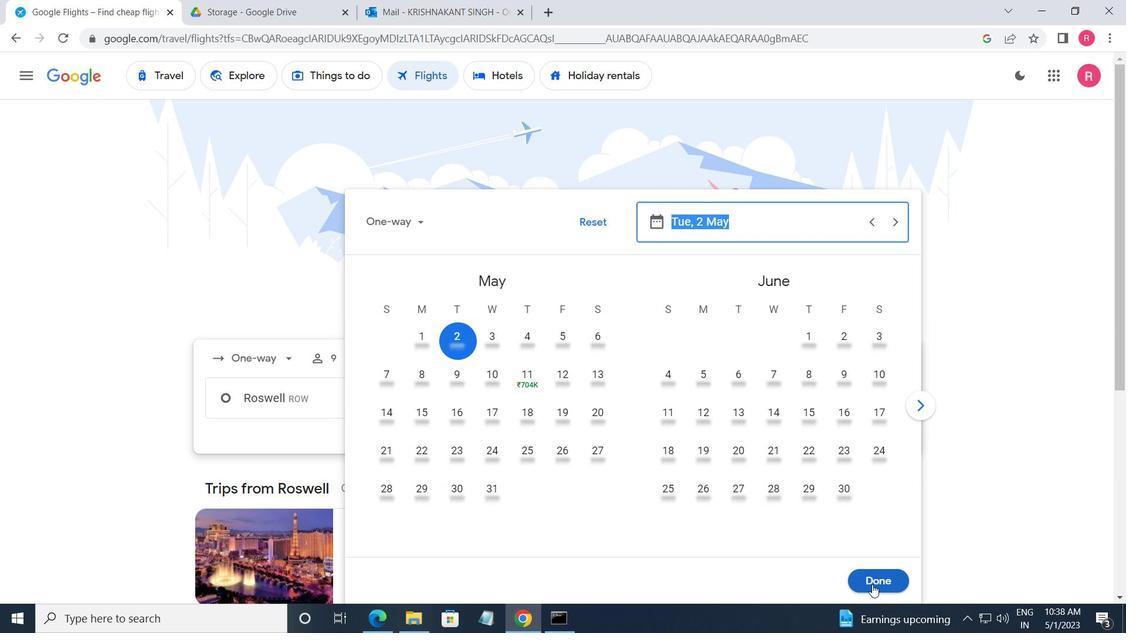 
Action: Mouse moved to (582, 446)
Screenshot: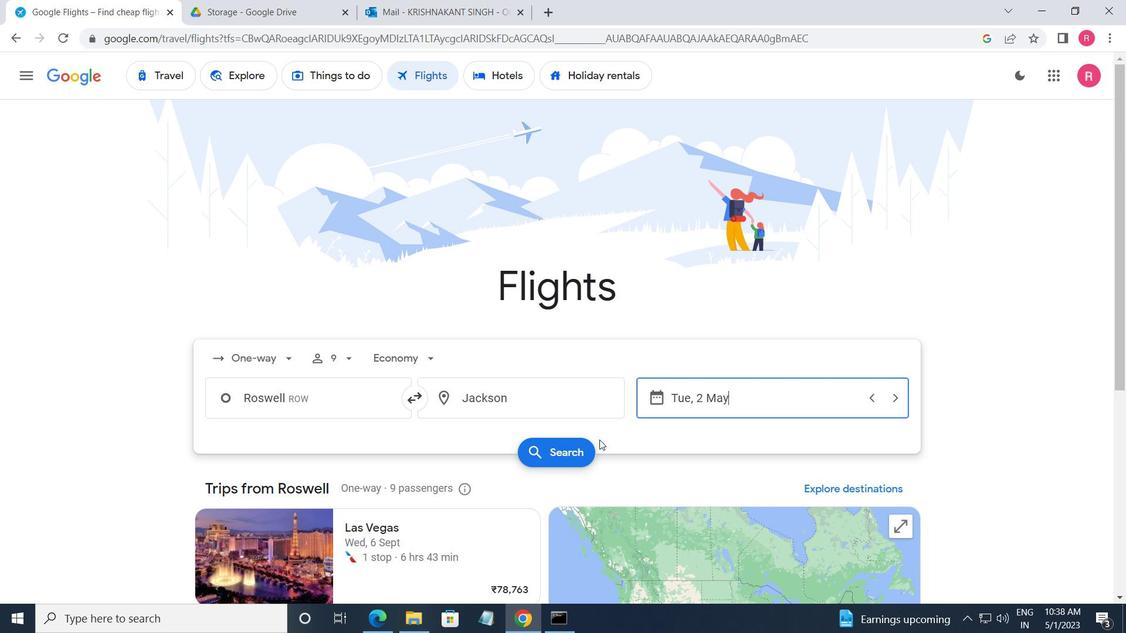 
Action: Mouse pressed left at (582, 446)
Screenshot: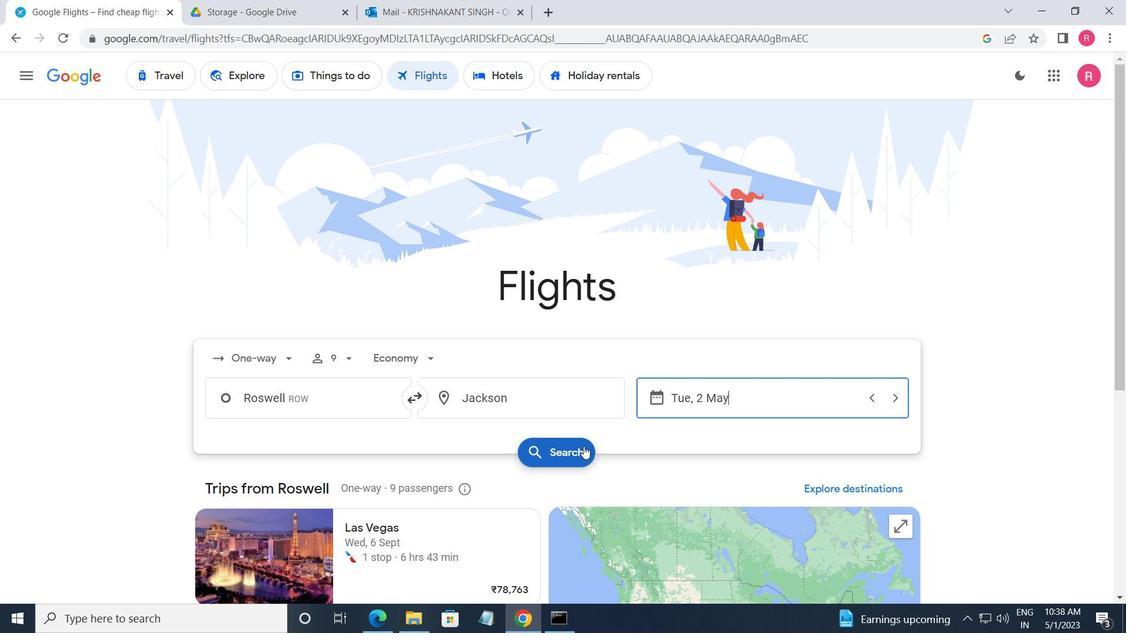 
Action: Mouse moved to (231, 209)
Screenshot: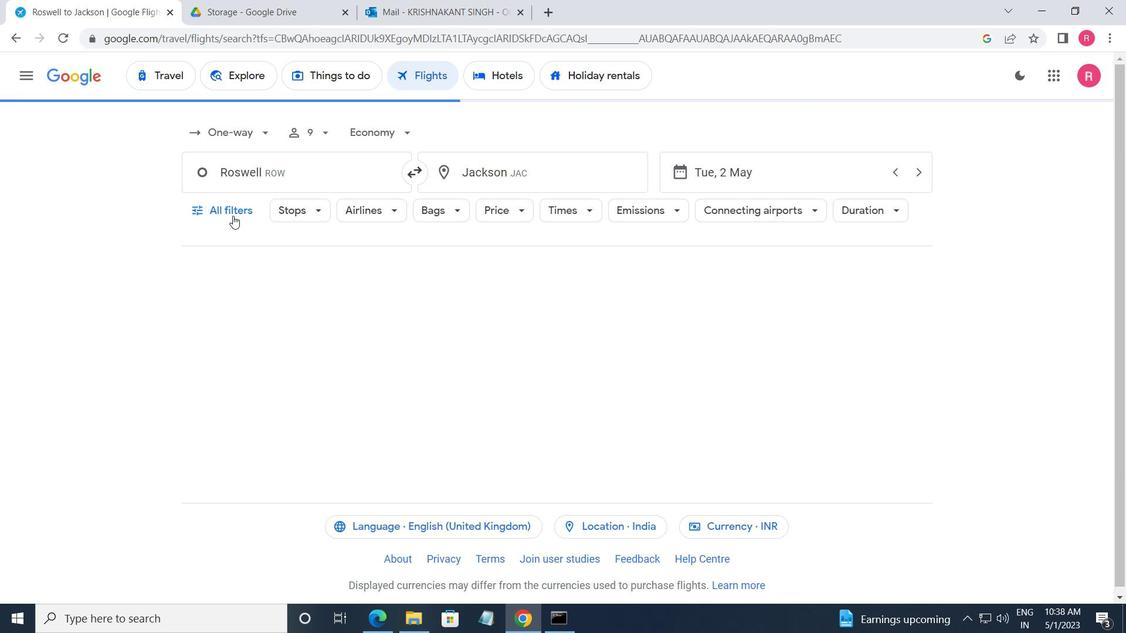 
Action: Mouse pressed left at (231, 209)
Screenshot: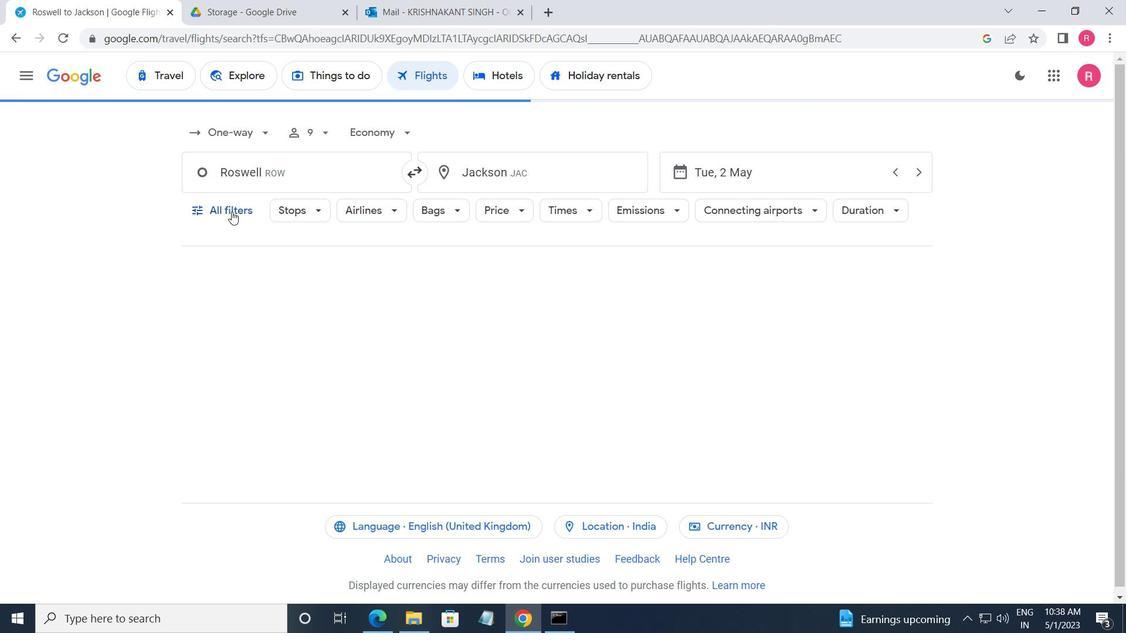 
Action: Mouse moved to (282, 371)
Screenshot: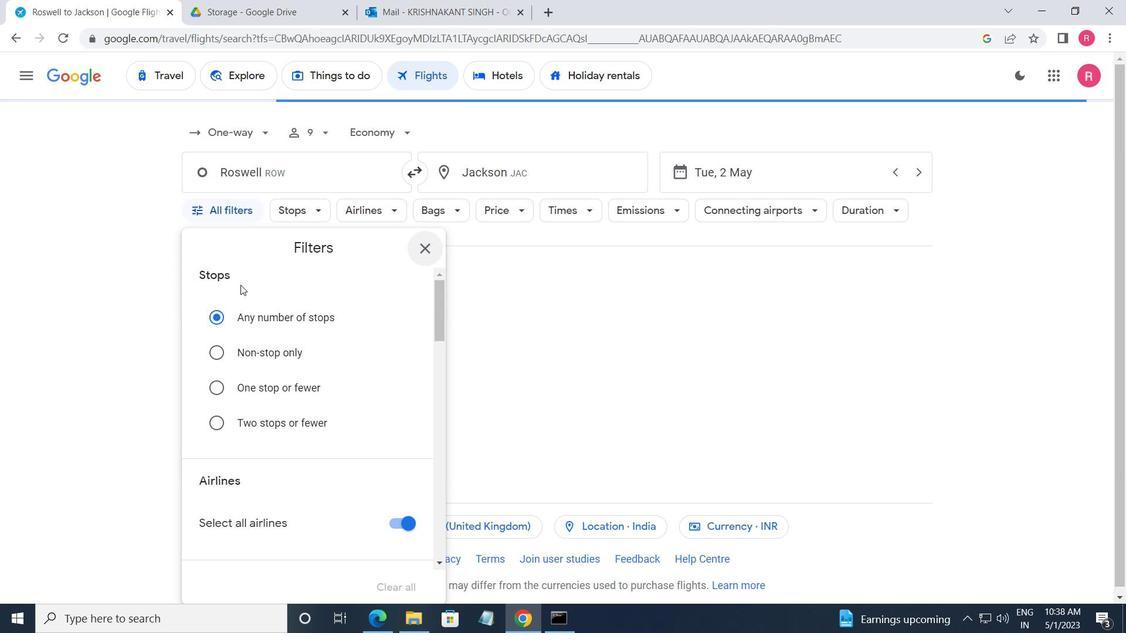 
Action: Mouse scrolled (282, 371) with delta (0, 0)
Screenshot: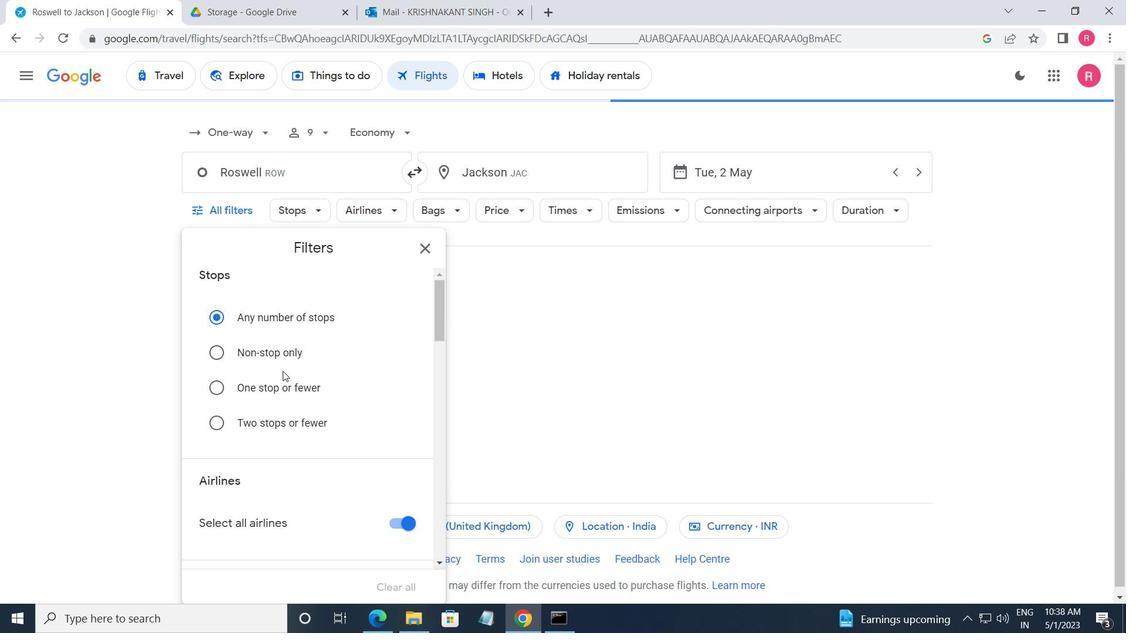 
Action: Mouse moved to (283, 374)
Screenshot: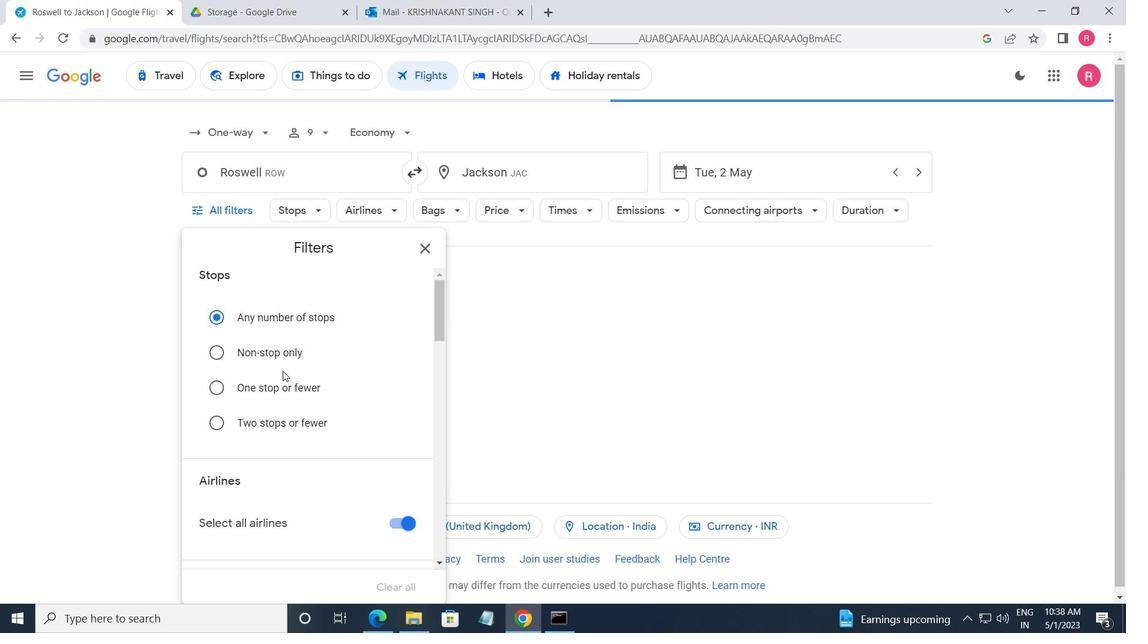 
Action: Mouse scrolled (283, 374) with delta (0, 0)
Screenshot: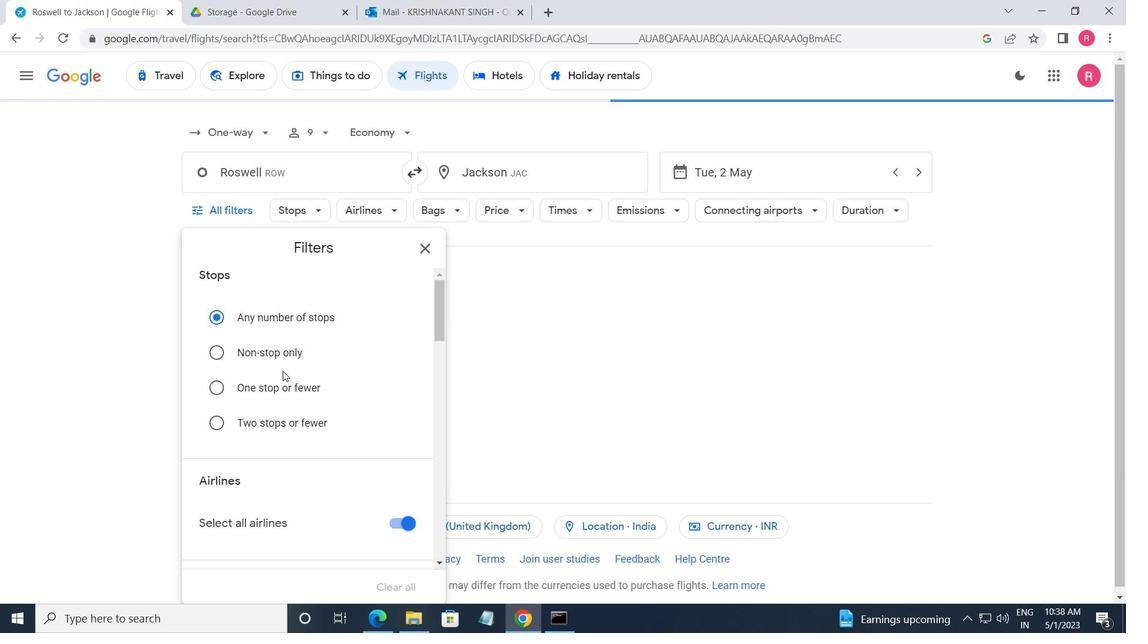 
Action: Mouse scrolled (283, 374) with delta (0, 0)
Screenshot: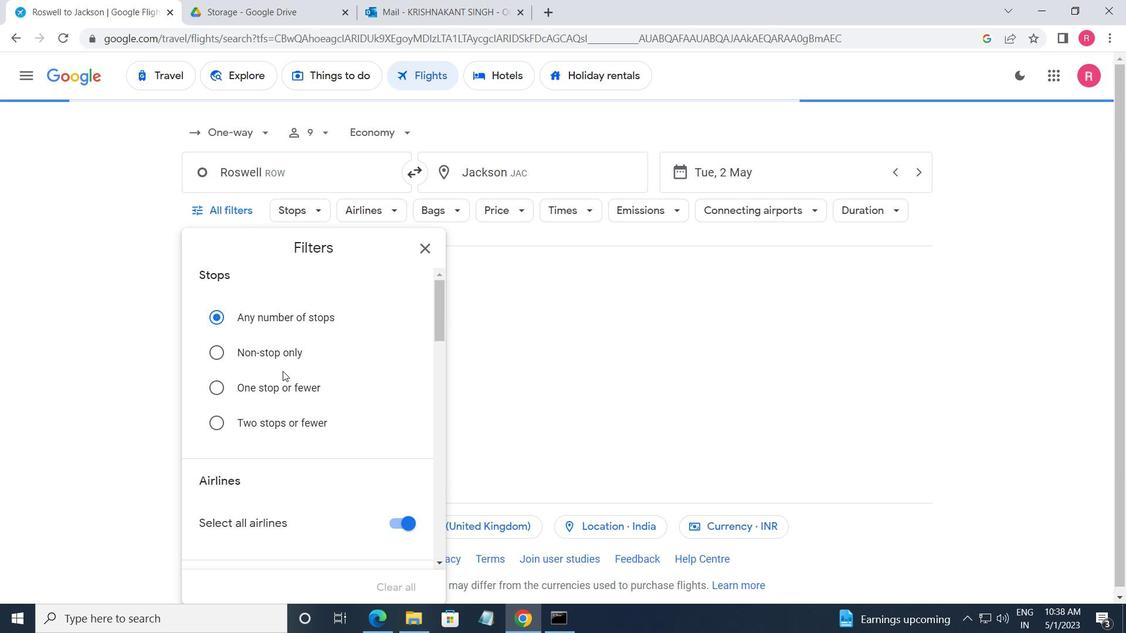 
Action: Mouse scrolled (283, 374) with delta (0, 0)
Screenshot: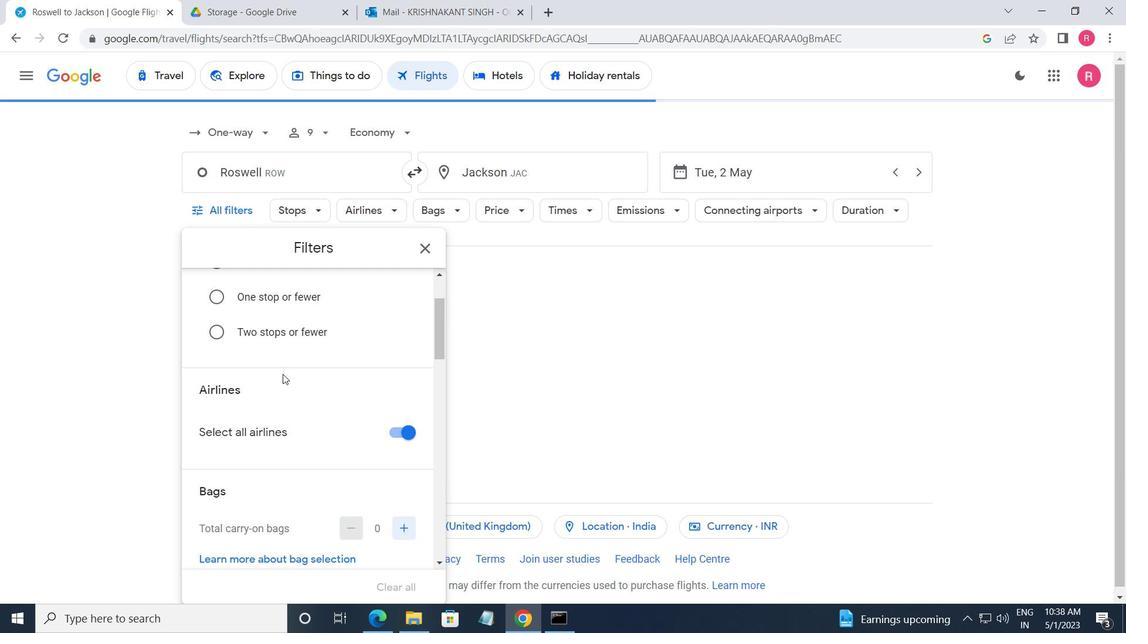 
Action: Mouse moved to (283, 375)
Screenshot: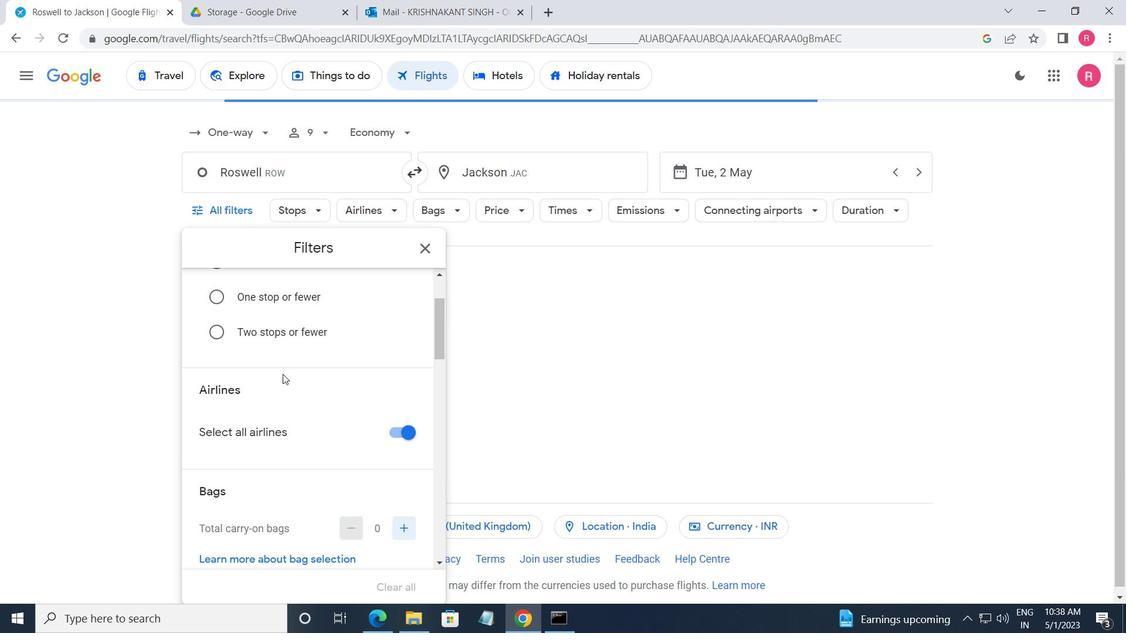 
Action: Mouse scrolled (283, 374) with delta (0, 0)
Screenshot: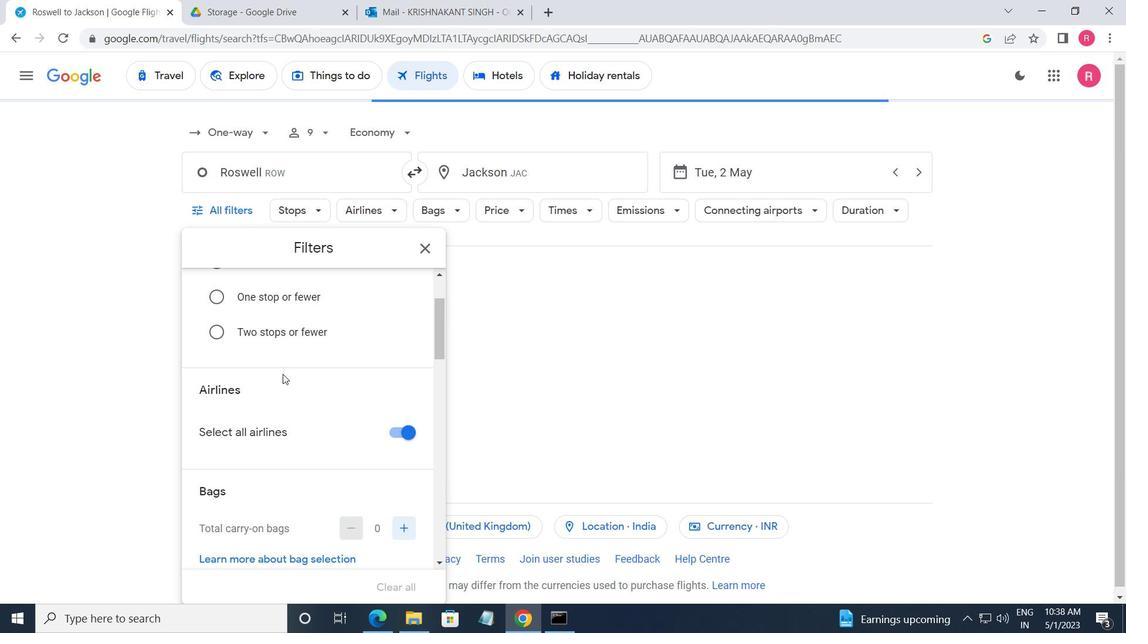 
Action: Mouse moved to (393, 484)
Screenshot: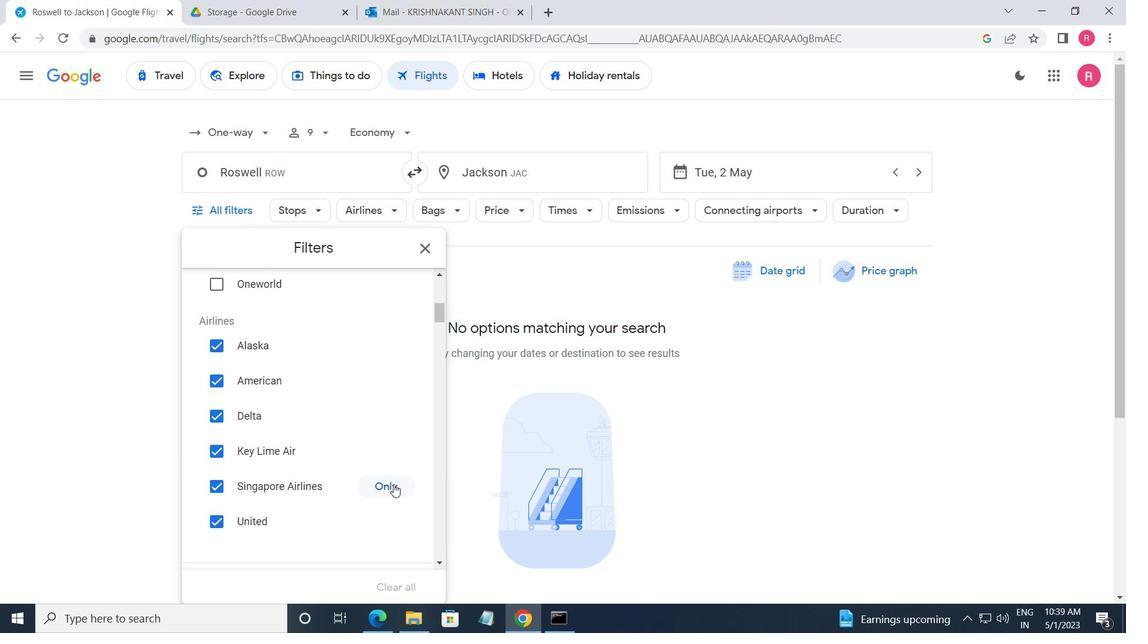 
Action: Mouse pressed left at (393, 484)
Screenshot: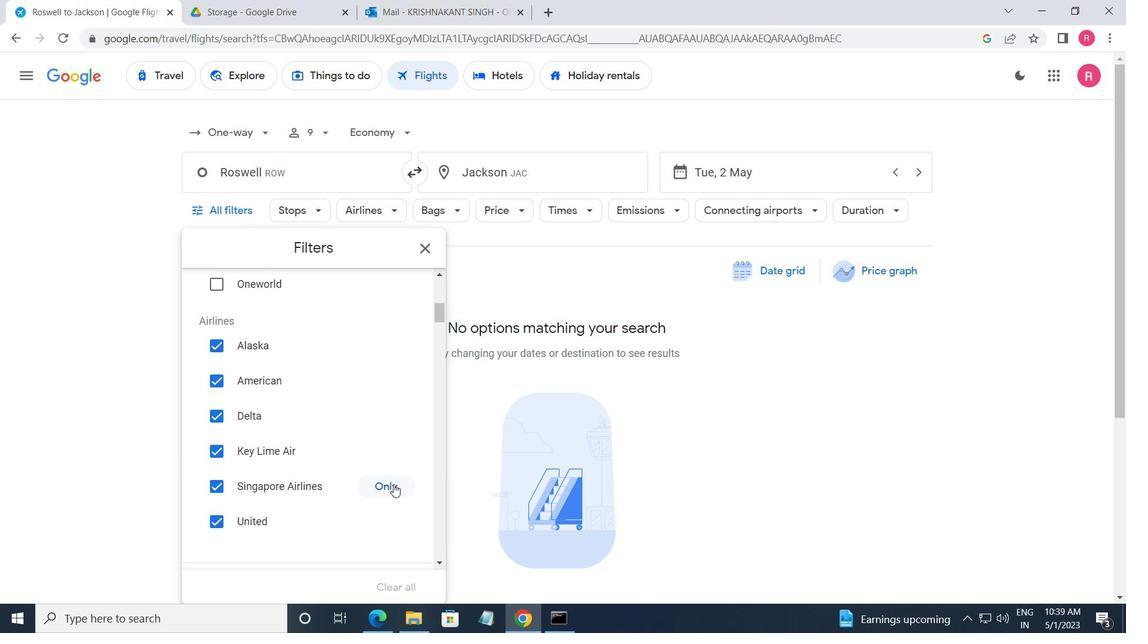
Action: Mouse scrolled (393, 483) with delta (0, 0)
Screenshot: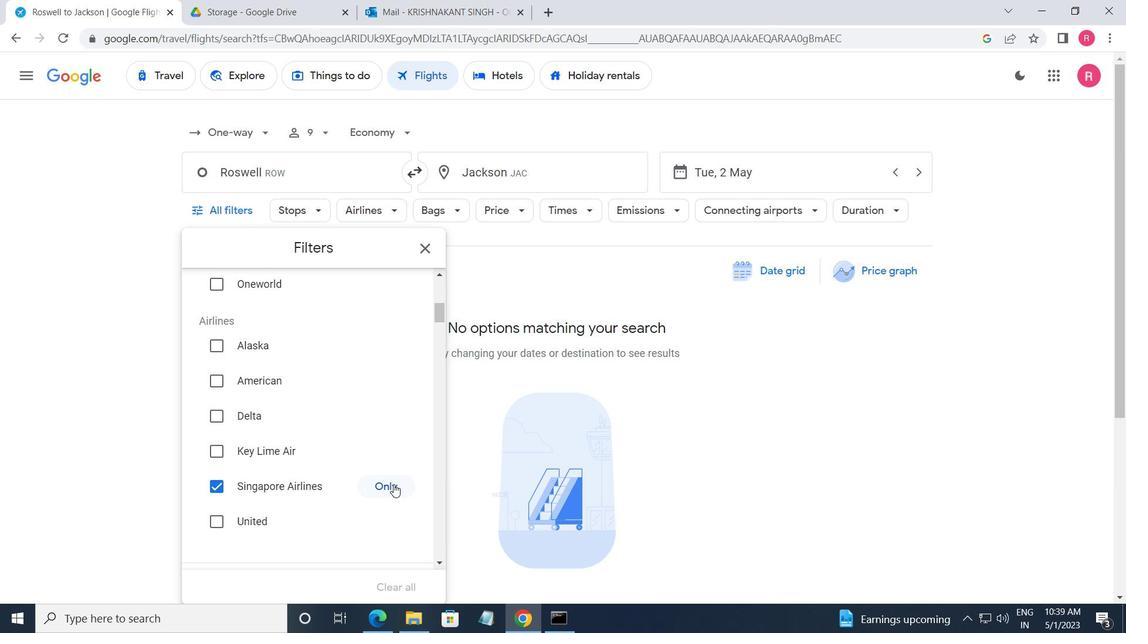 
Action: Mouse moved to (394, 485)
Screenshot: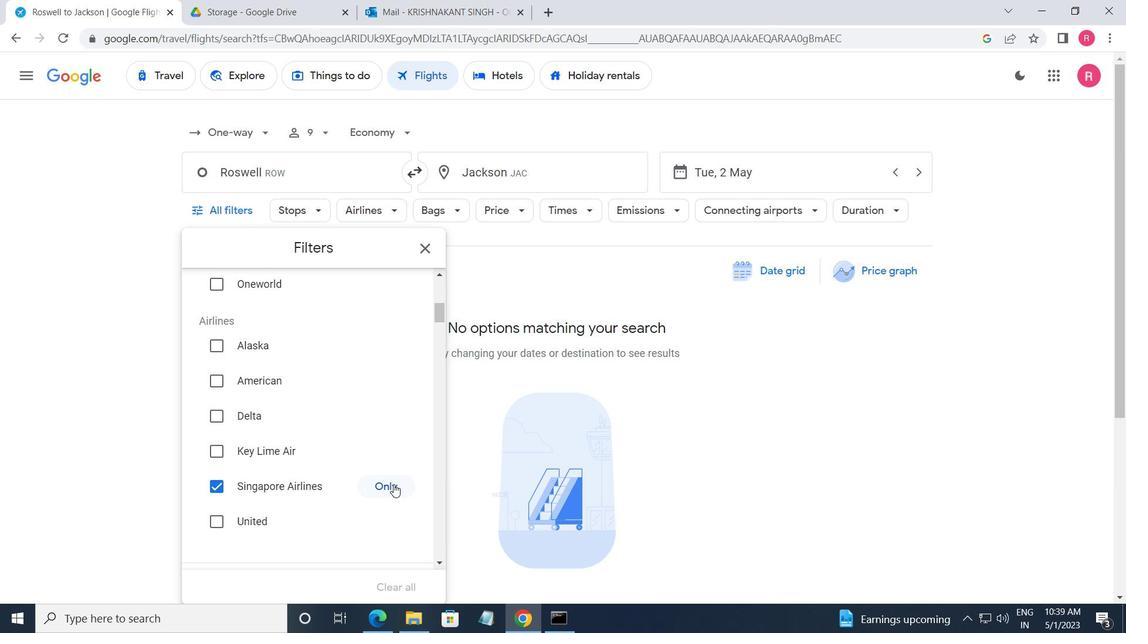 
Action: Mouse scrolled (394, 484) with delta (0, 0)
Screenshot: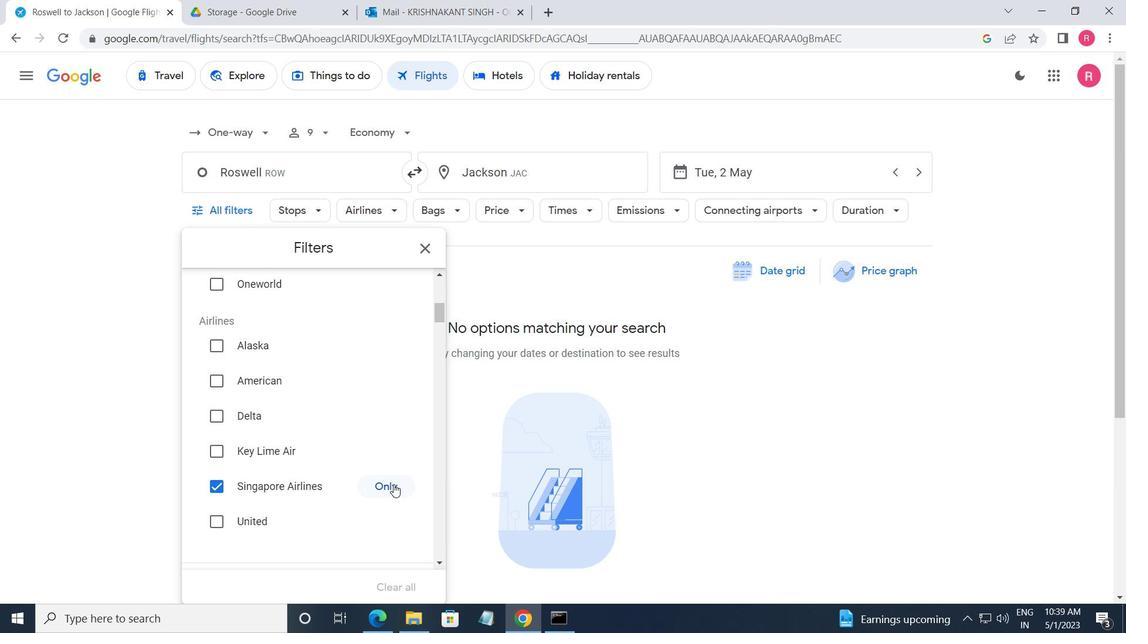 
Action: Mouse scrolled (394, 484) with delta (0, 0)
Screenshot: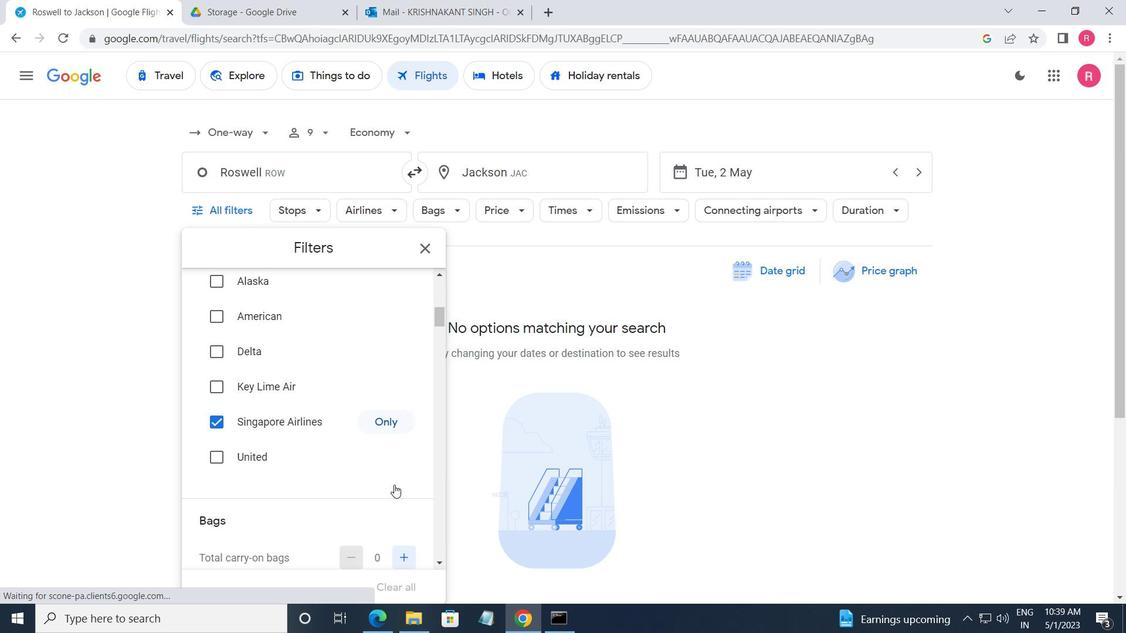 
Action: Mouse moved to (400, 409)
Screenshot: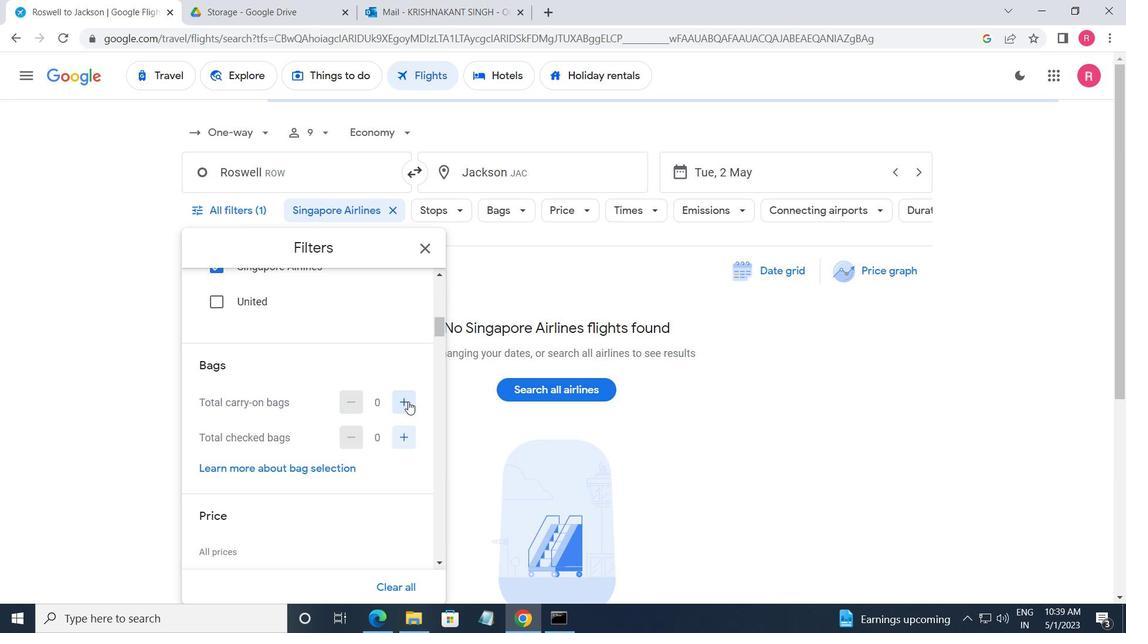 
Action: Mouse pressed left at (400, 409)
Screenshot: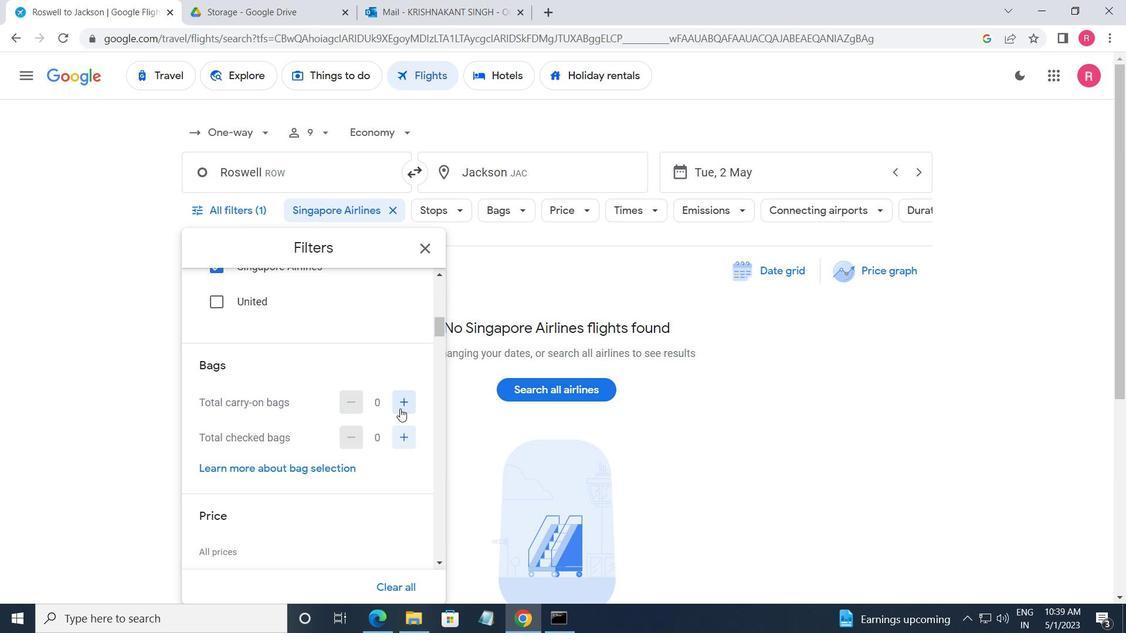 
Action: Mouse moved to (378, 439)
Screenshot: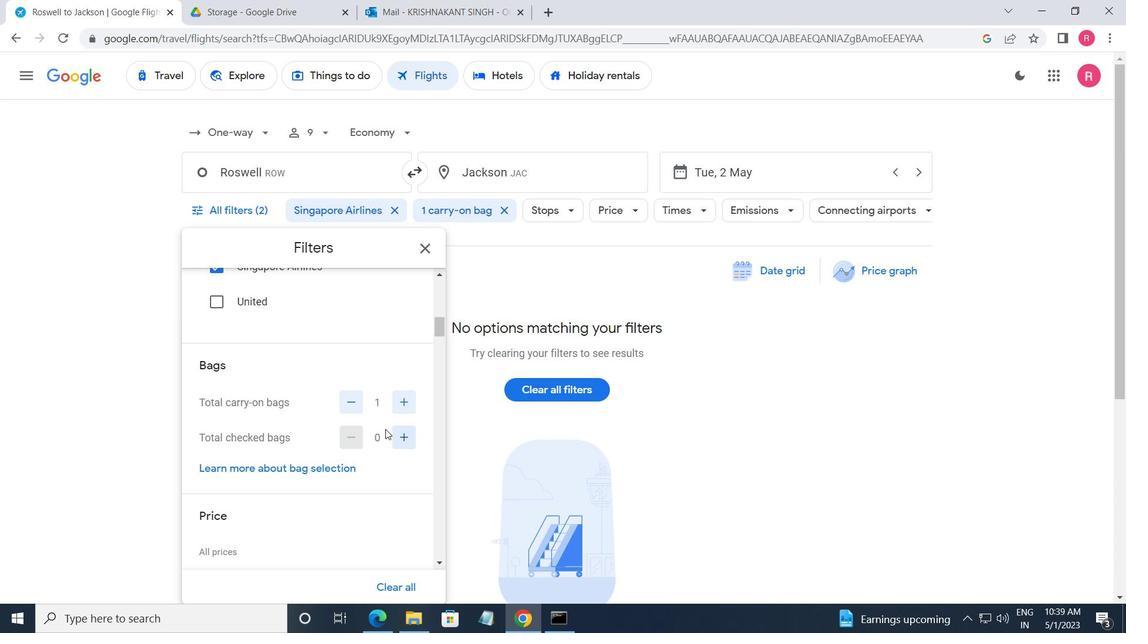 
Action: Mouse scrolled (378, 439) with delta (0, 0)
Screenshot: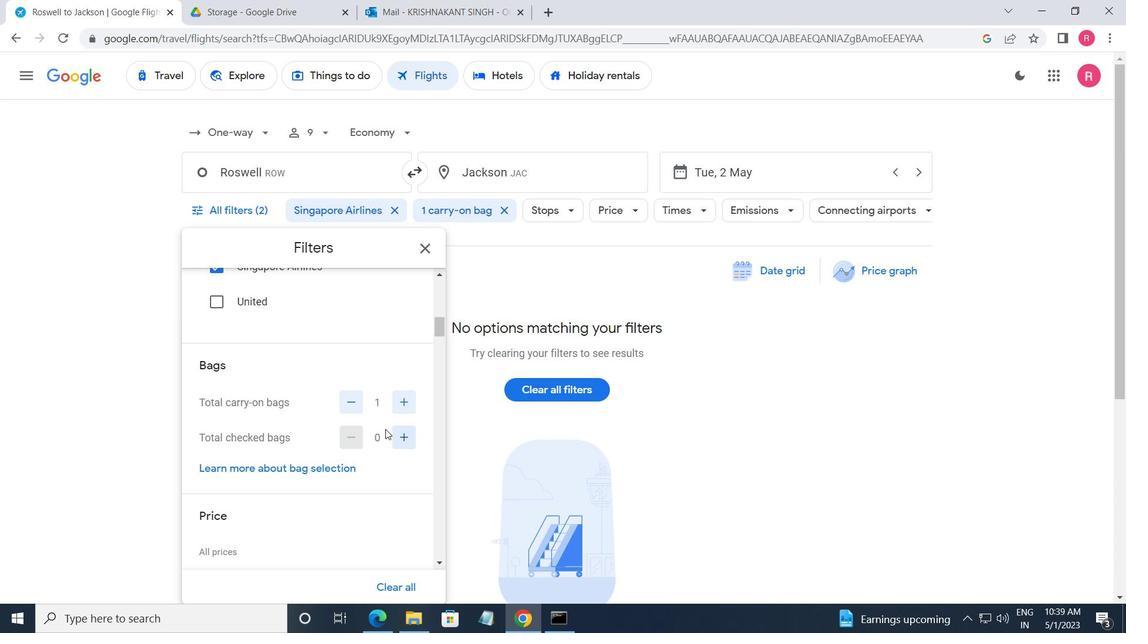 
Action: Mouse moved to (377, 441)
Screenshot: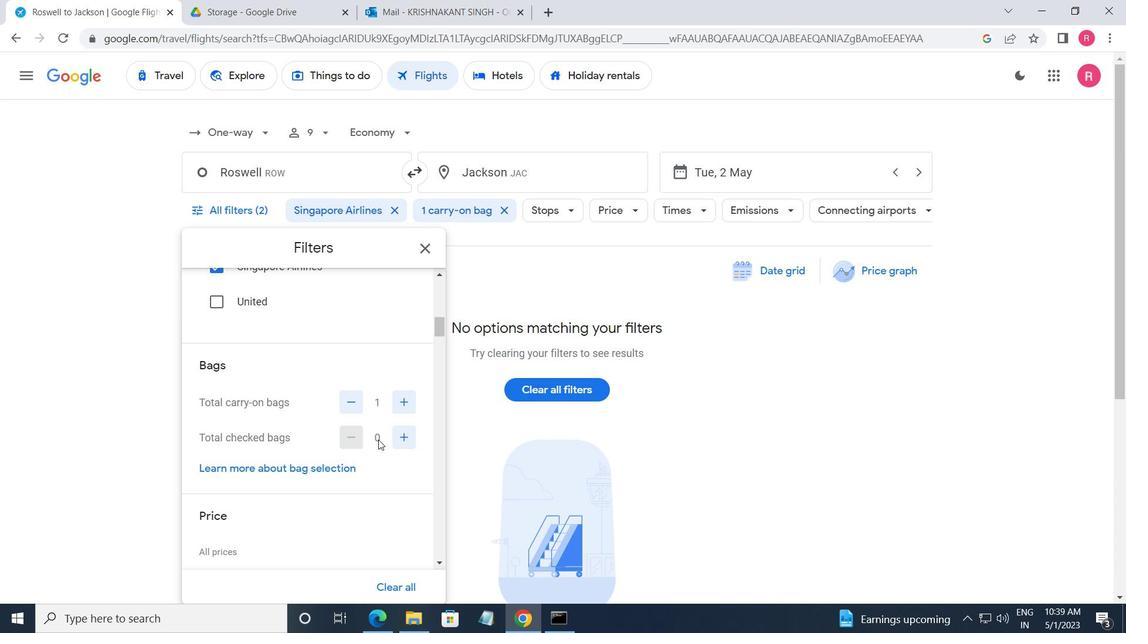 
Action: Mouse scrolled (377, 441) with delta (0, 0)
Screenshot: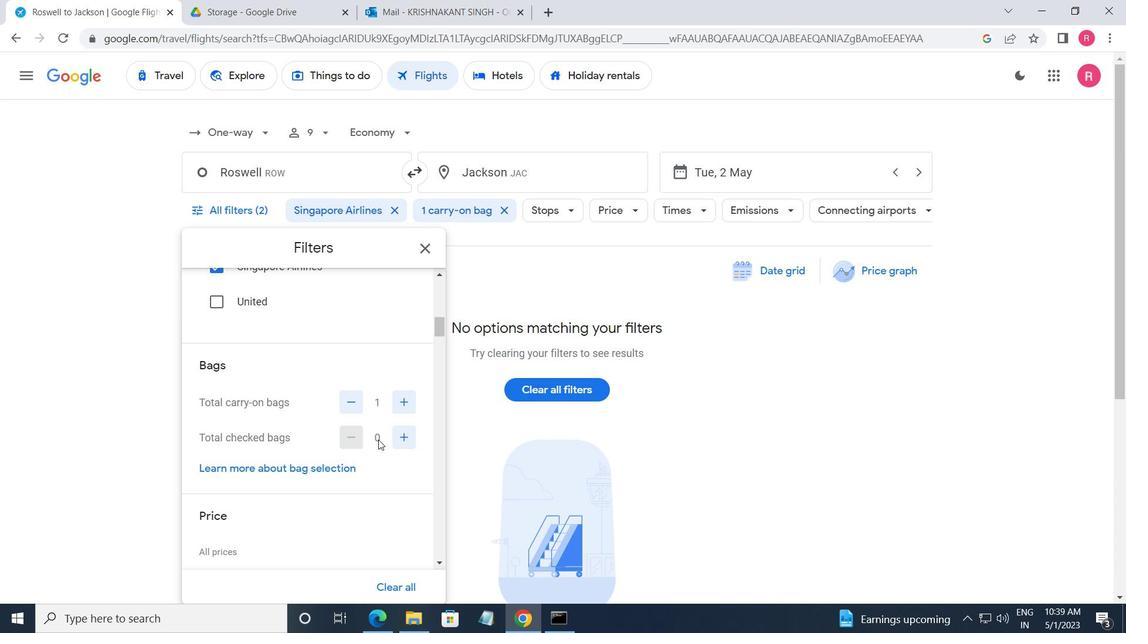 
Action: Mouse moved to (405, 435)
Screenshot: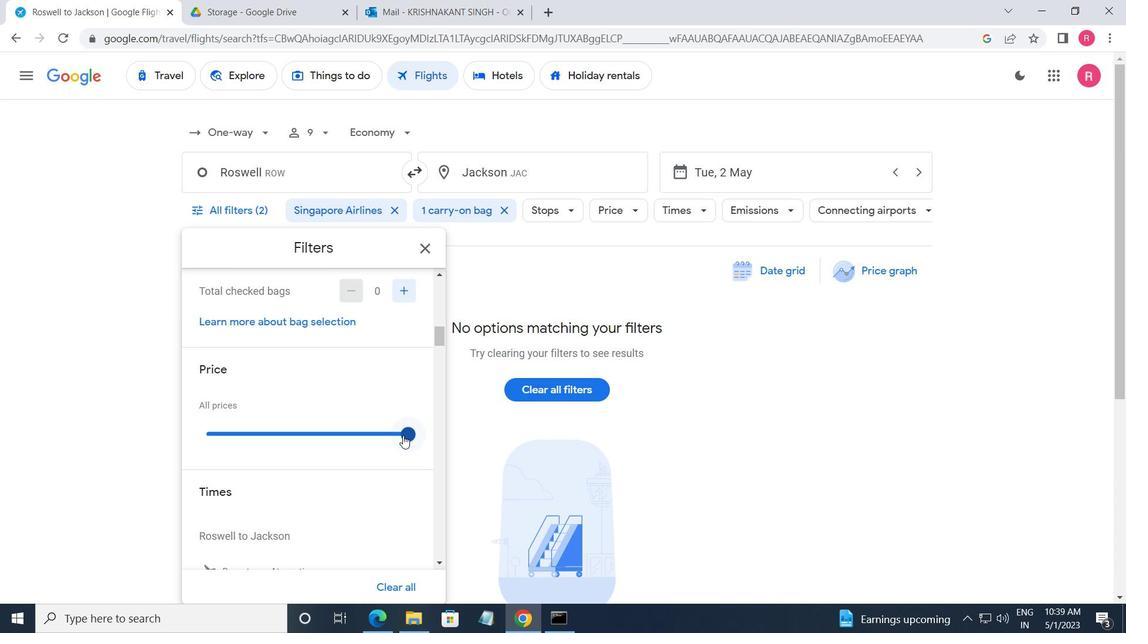 
Action: Mouse pressed left at (405, 435)
Screenshot: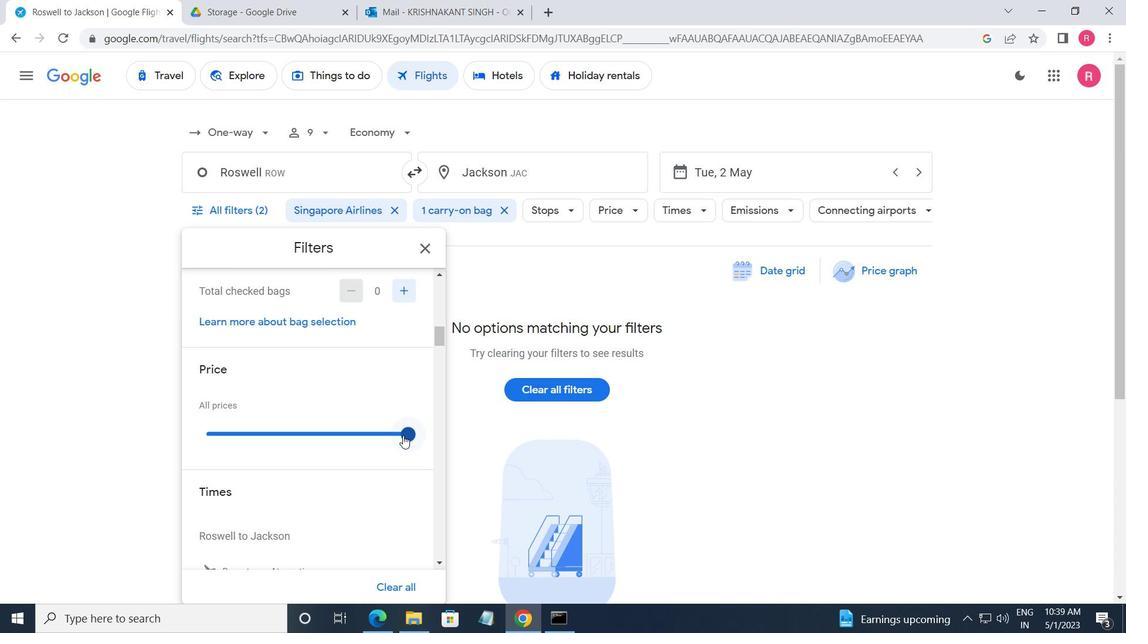 
Action: Mouse moved to (408, 438)
Screenshot: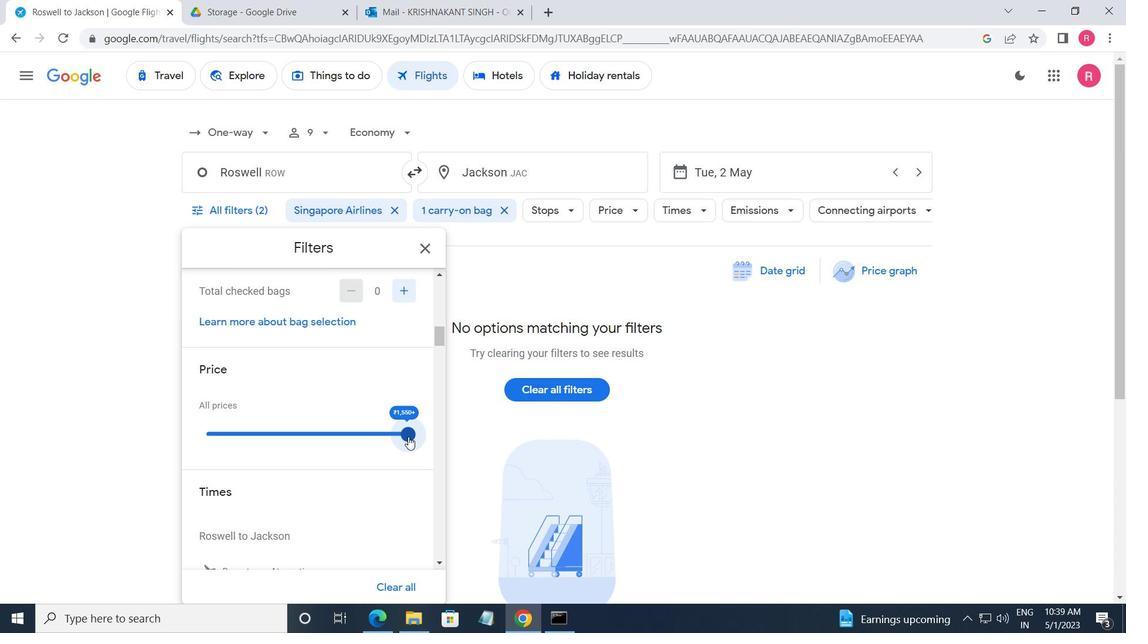 
Action: Mouse scrolled (408, 438) with delta (0, 0)
Screenshot: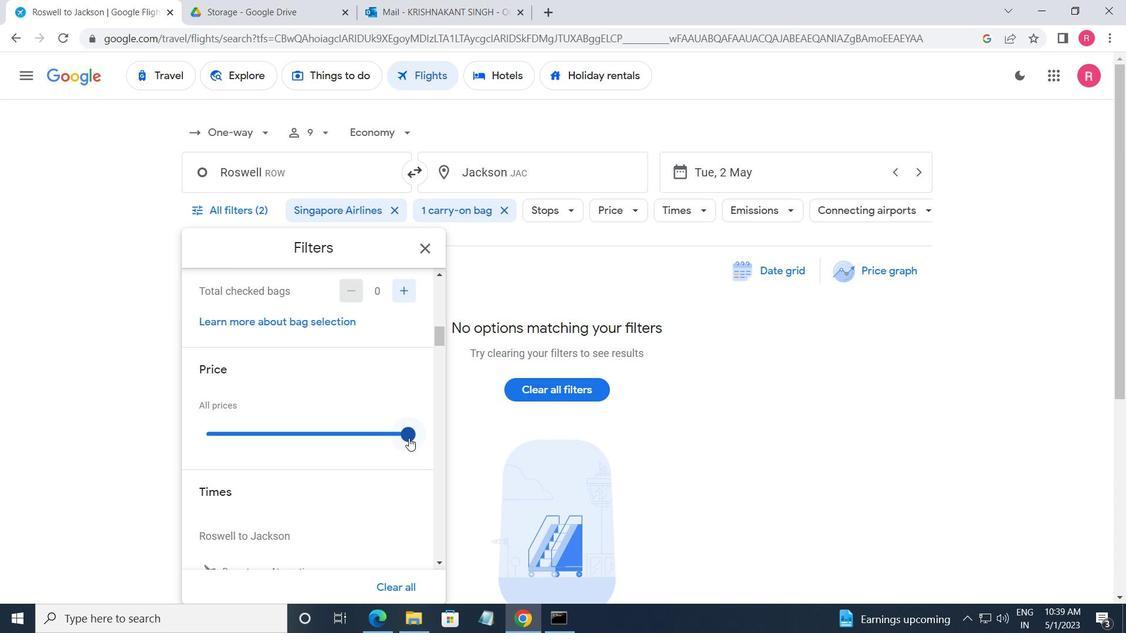 
Action: Mouse scrolled (408, 438) with delta (0, 0)
Screenshot: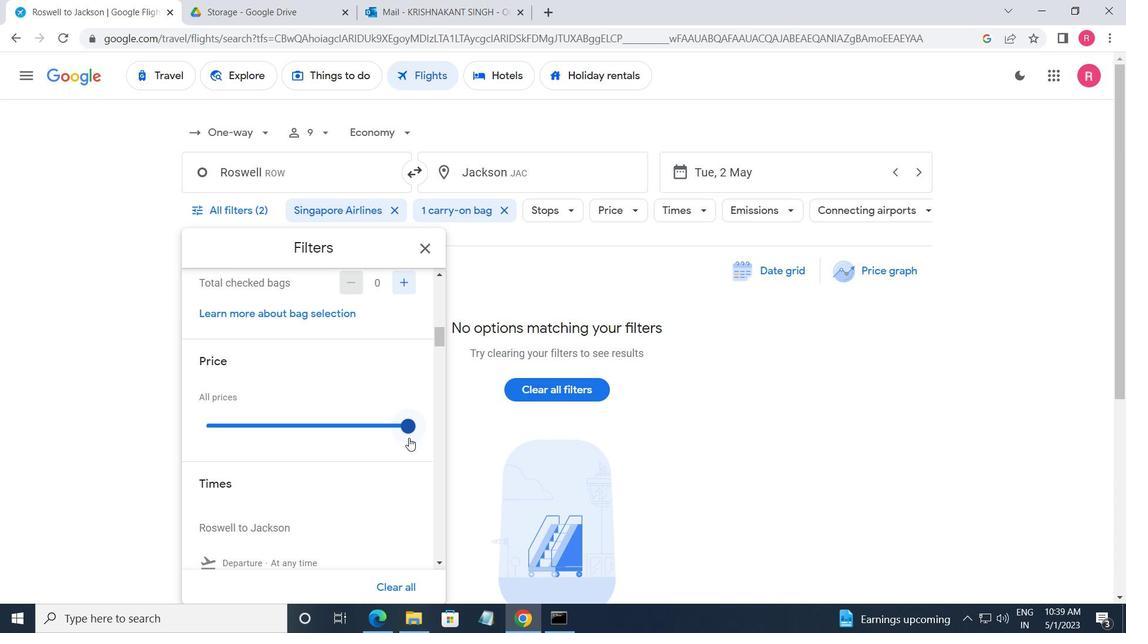 
Action: Mouse moved to (211, 451)
Screenshot: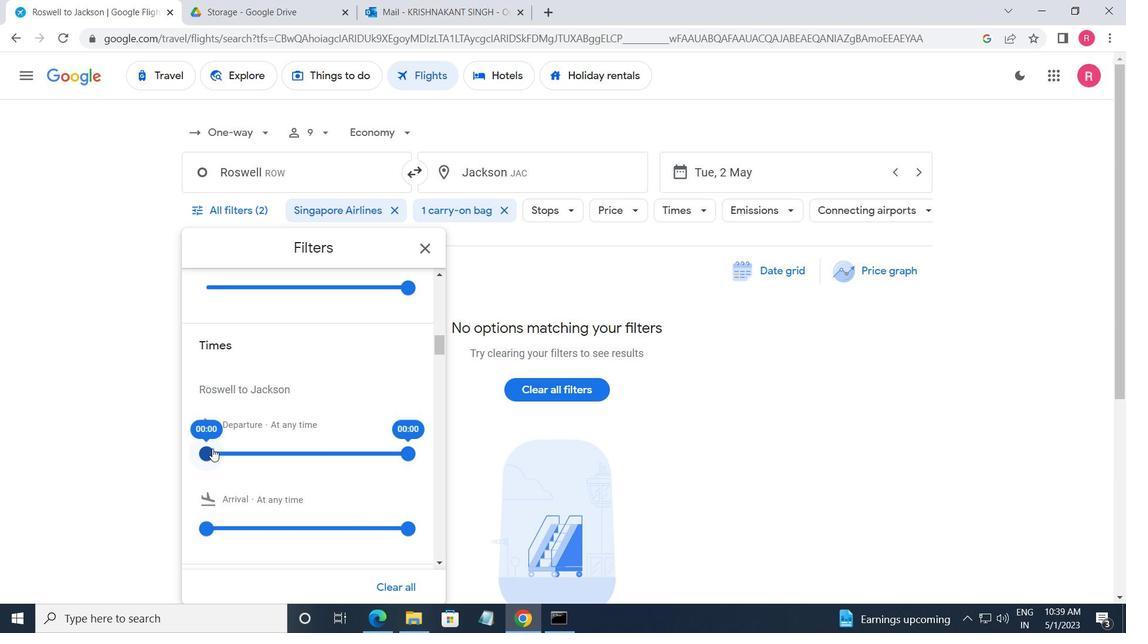 
Action: Mouse pressed left at (211, 451)
Screenshot: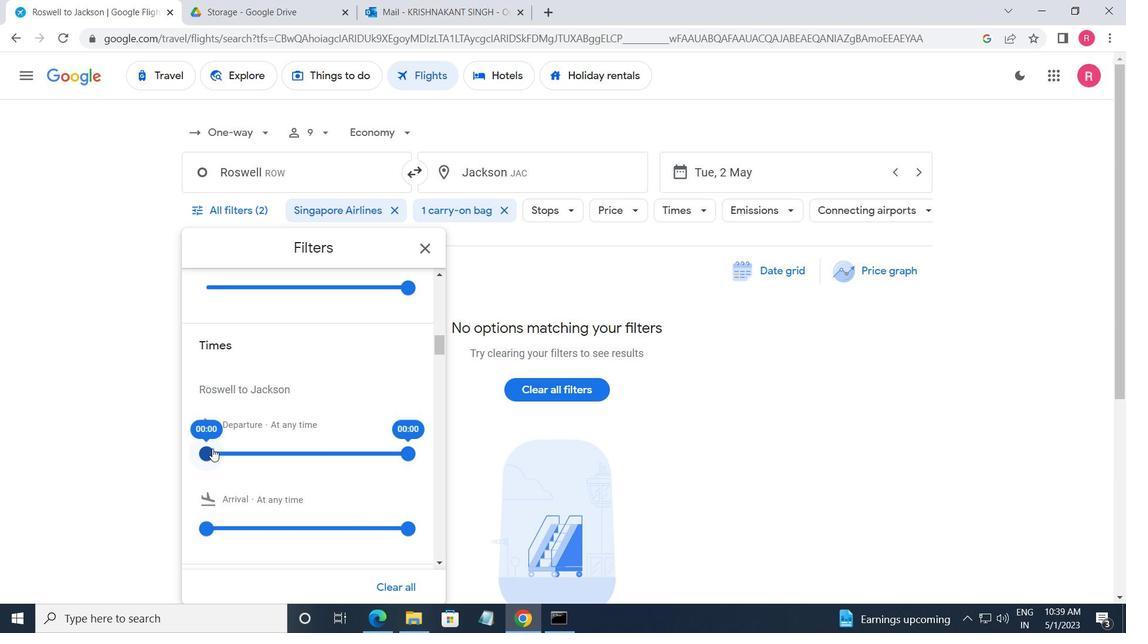
Action: Mouse moved to (403, 454)
Screenshot: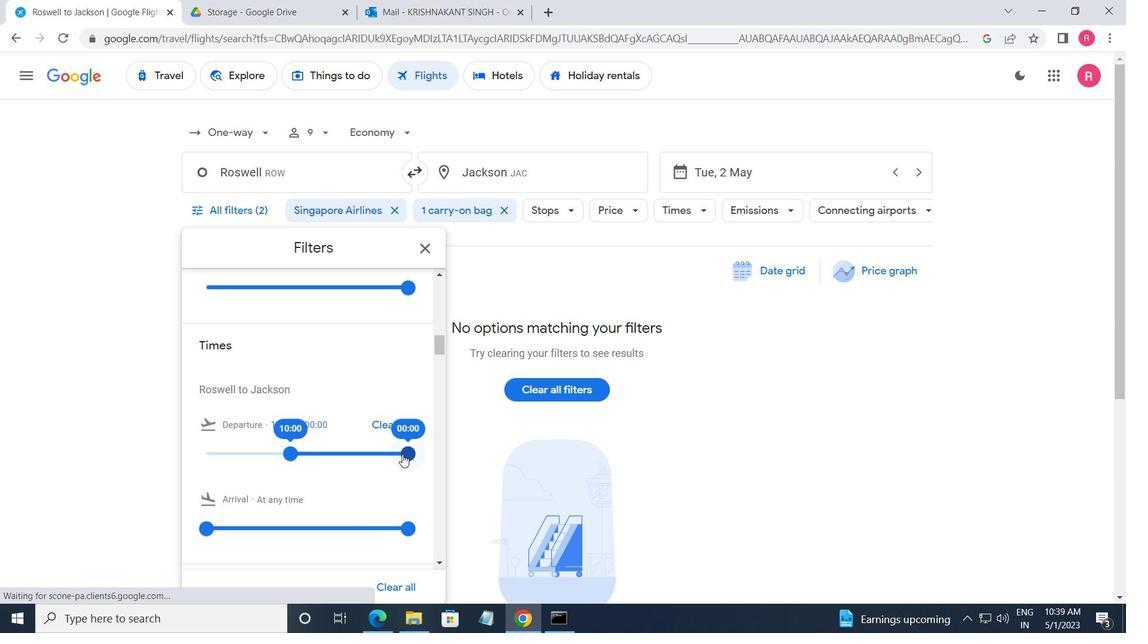 
Action: Mouse pressed left at (403, 454)
Screenshot: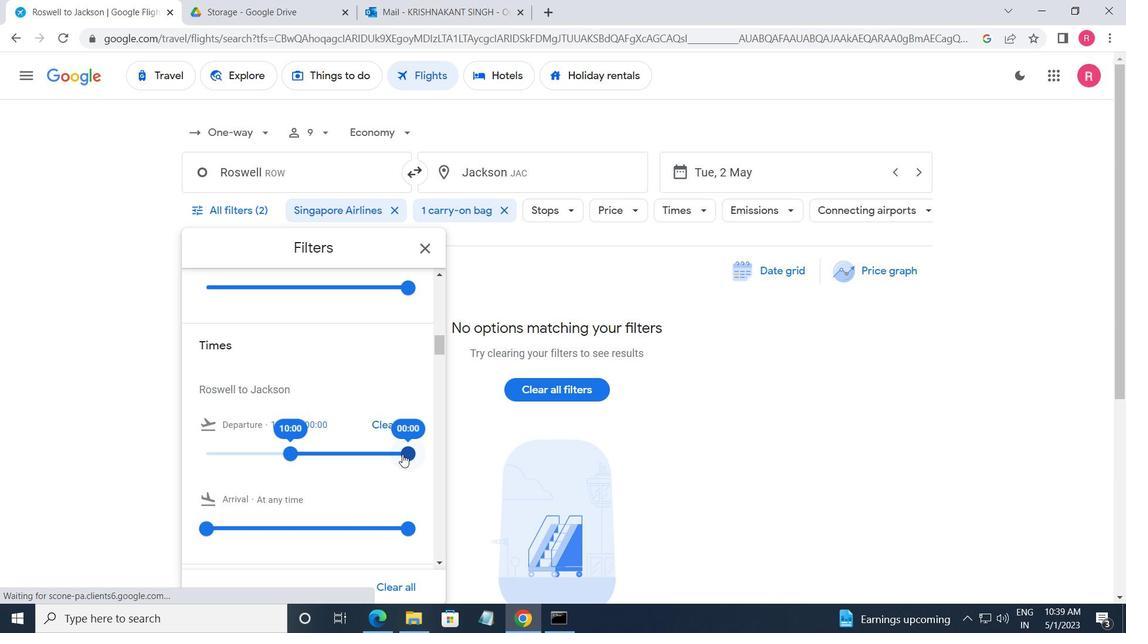 
Action: Mouse moved to (423, 258)
Screenshot: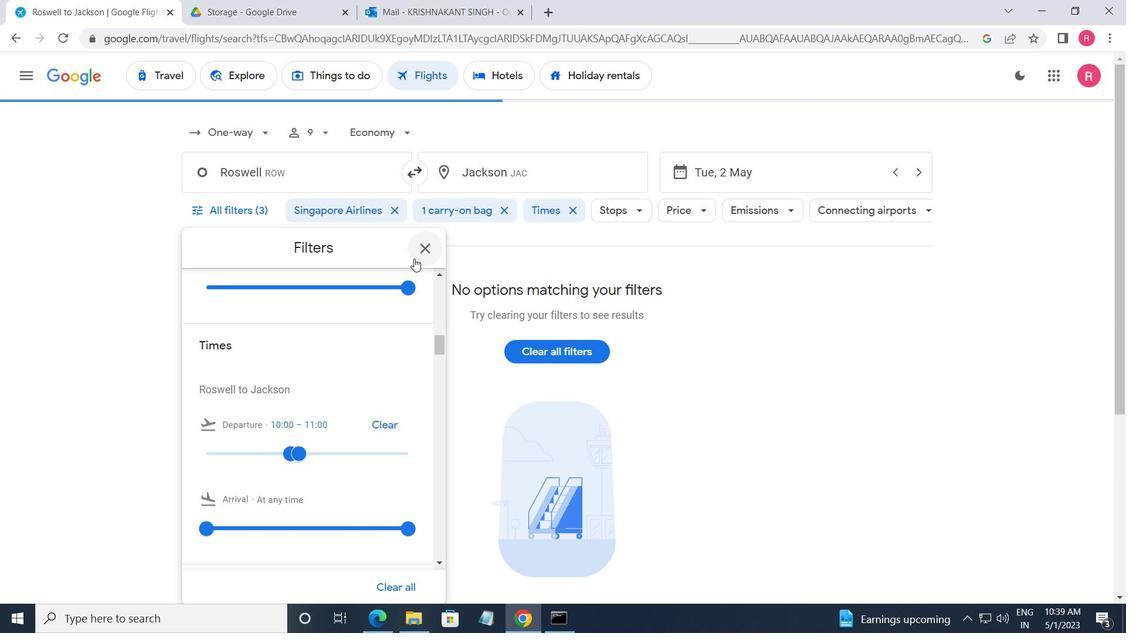 
Action: Mouse pressed left at (423, 258)
Screenshot: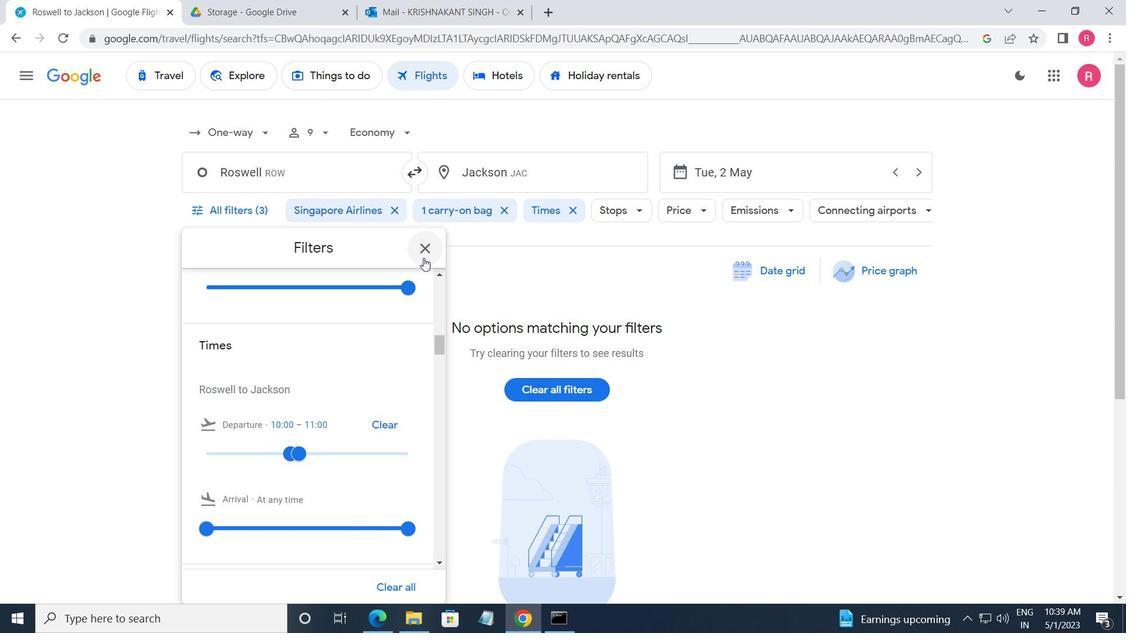 
